 Task: Find connections with filter location Friesoythe with filter topic #stayhomewith filter profile language Potuguese with filter current company Pristyn Care with filter school Defense Institute of Advanced Technology (DIAT), DU, DRDO with filter industry Consumer Goods Rental with filter service category User Experience Design with filter keywords title Information Security Analyst
Action: Mouse moved to (558, 73)
Screenshot: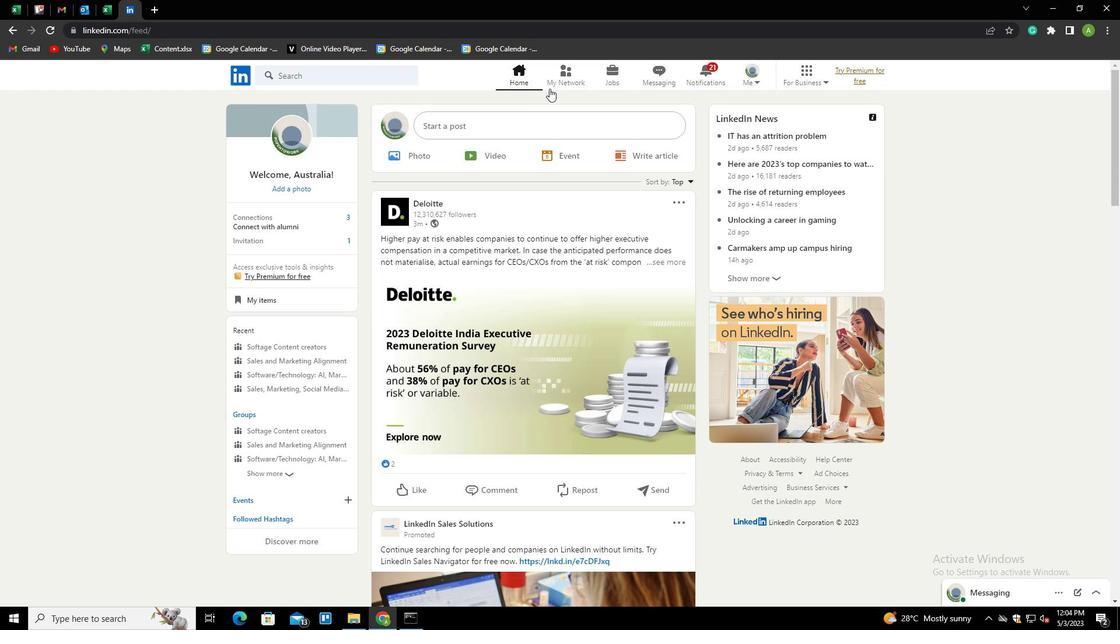 
Action: Mouse pressed left at (558, 73)
Screenshot: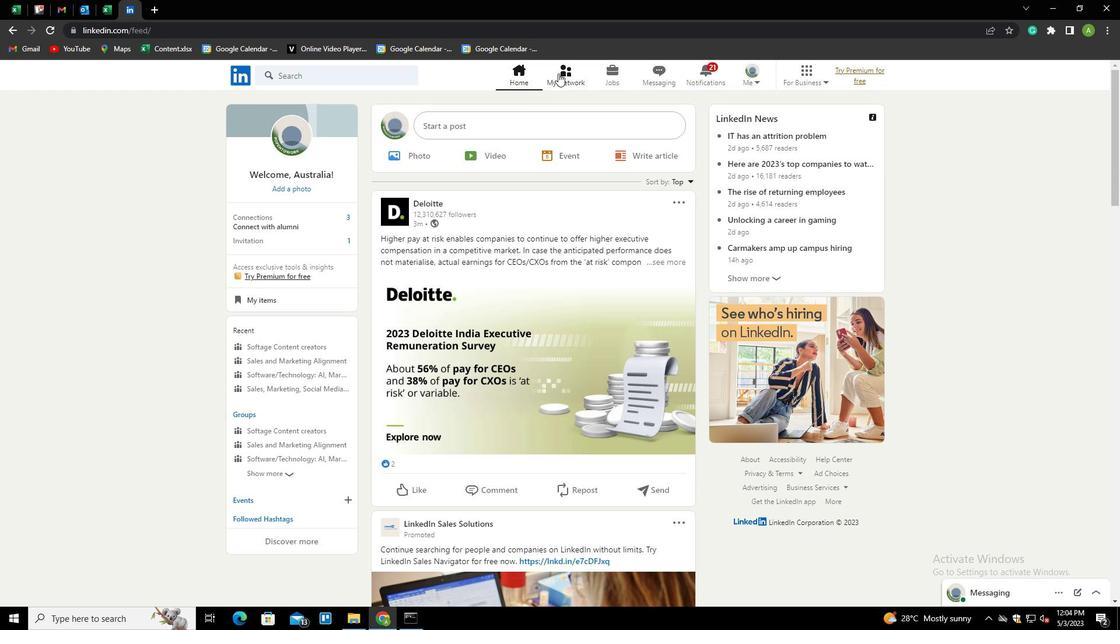 
Action: Mouse moved to (313, 137)
Screenshot: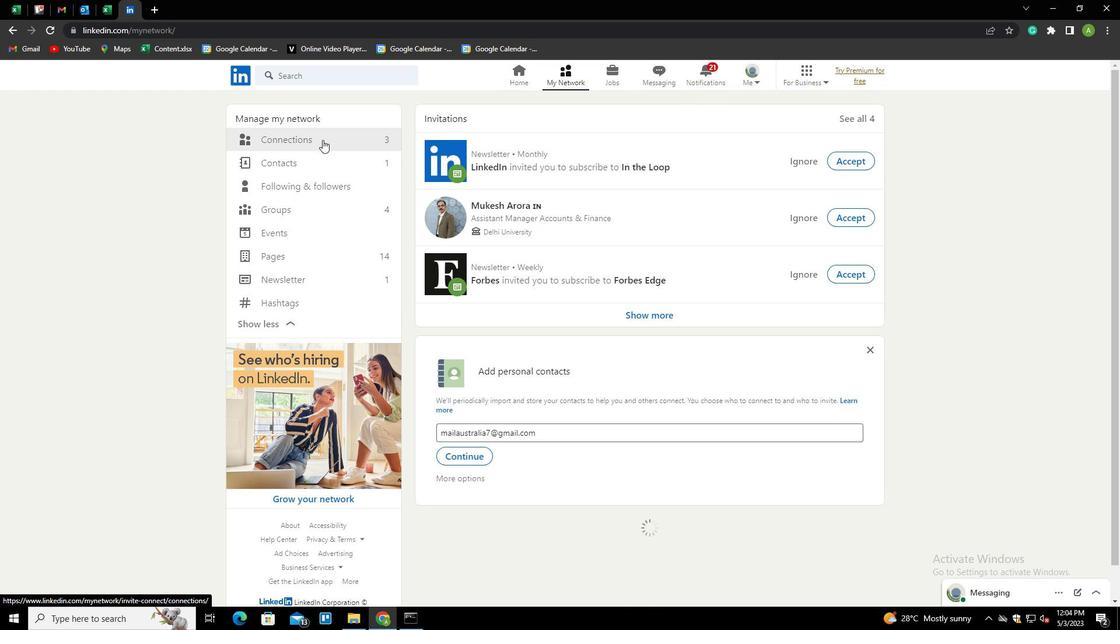 
Action: Mouse pressed left at (313, 137)
Screenshot: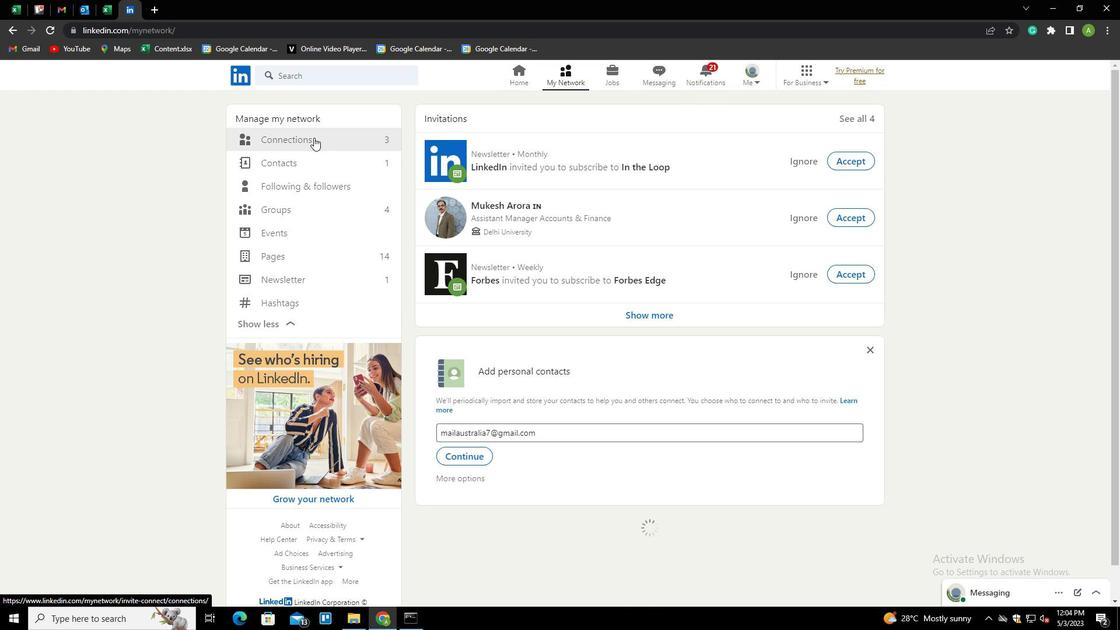 
Action: Mouse moved to (644, 136)
Screenshot: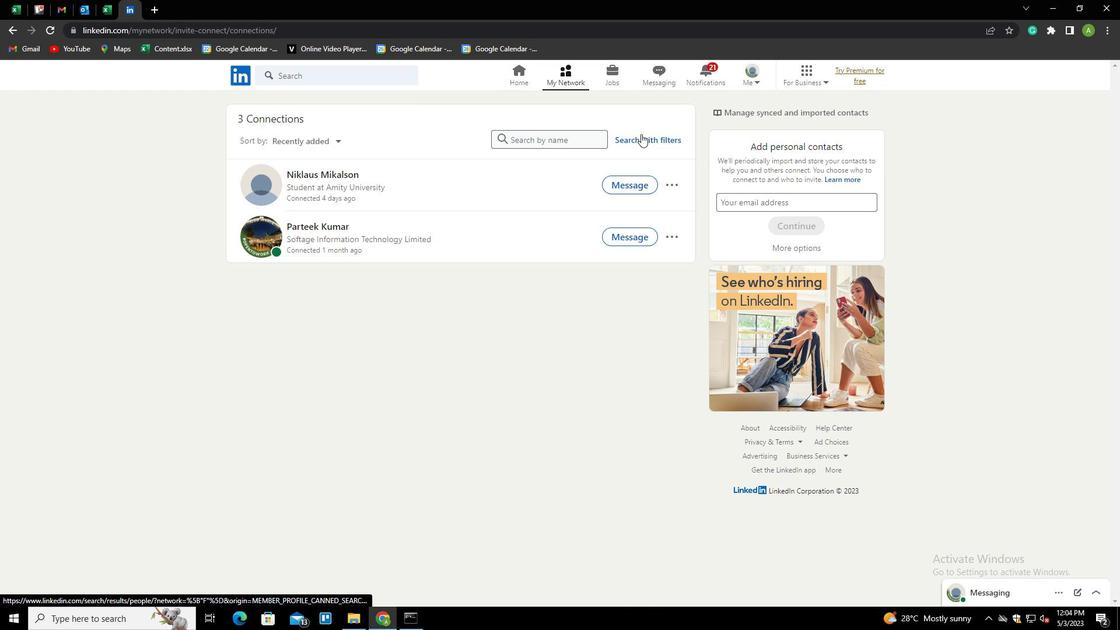 
Action: Mouse pressed left at (644, 136)
Screenshot: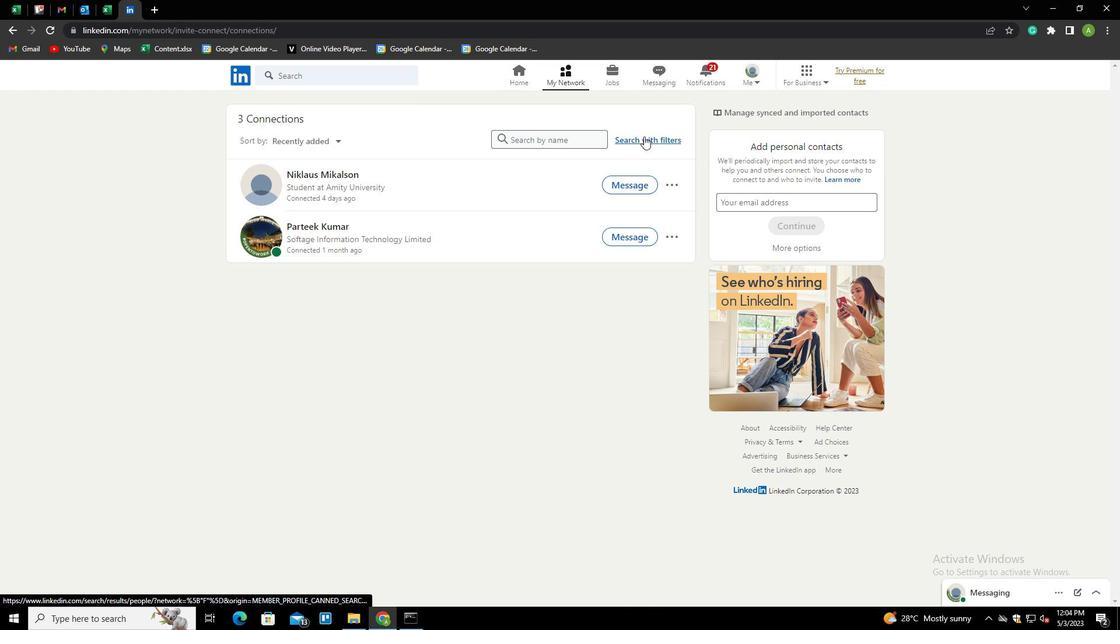 
Action: Mouse moved to (600, 109)
Screenshot: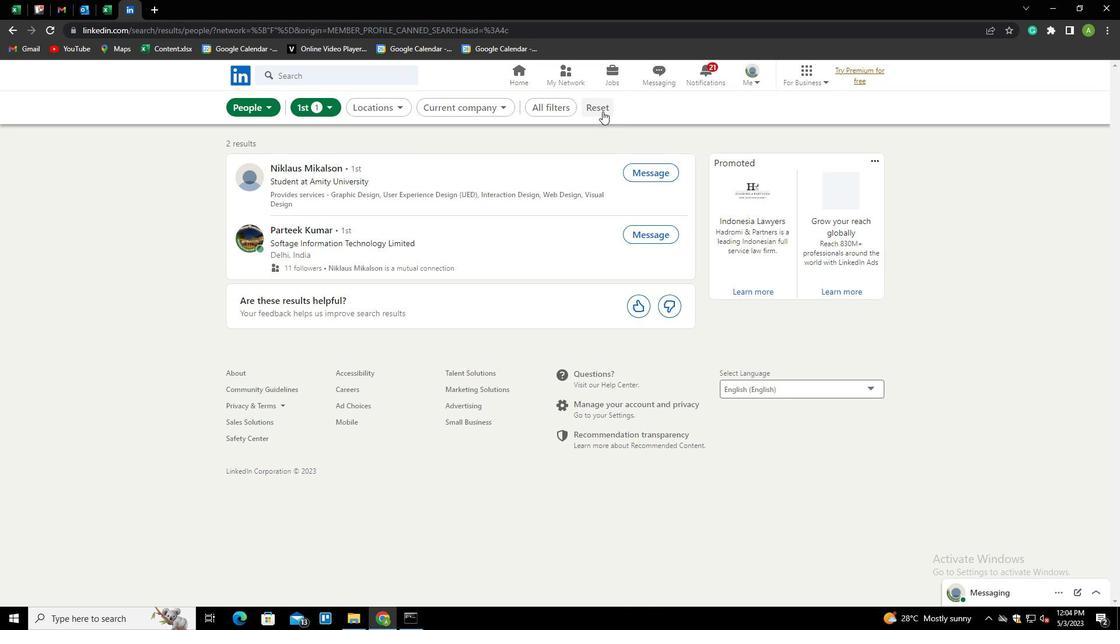 
Action: Mouse pressed left at (600, 109)
Screenshot: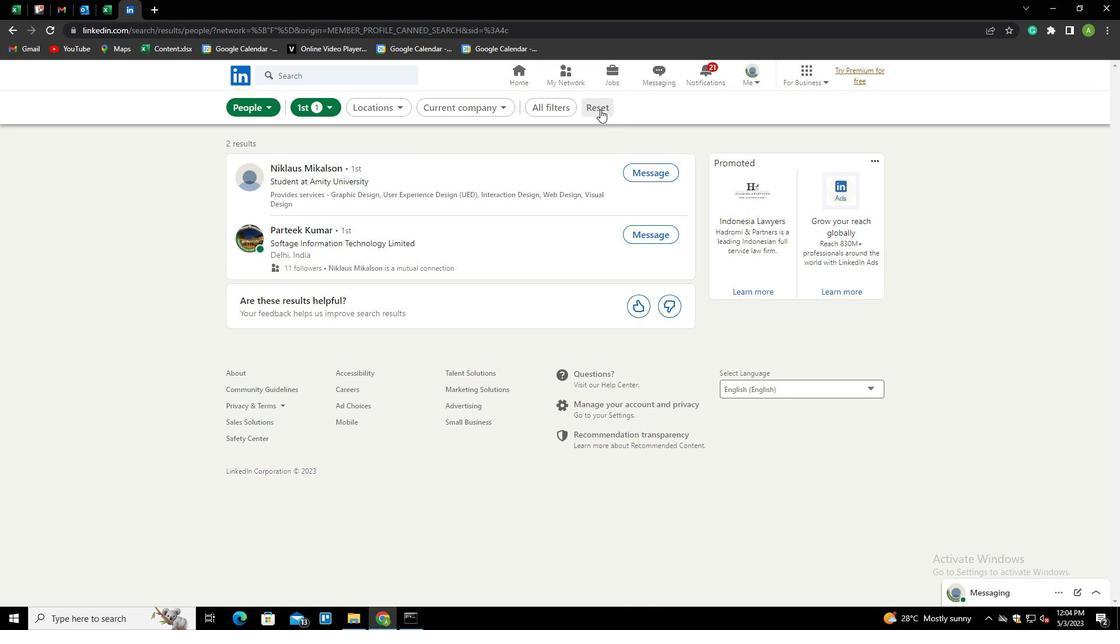 
Action: Mouse moved to (588, 106)
Screenshot: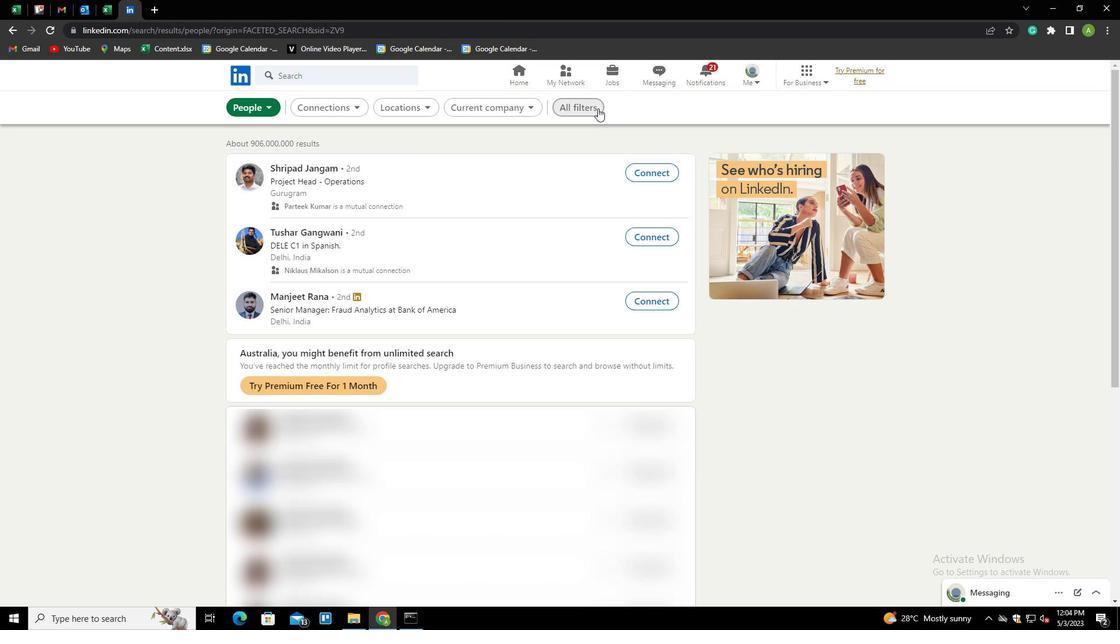 
Action: Mouse pressed left at (588, 106)
Screenshot: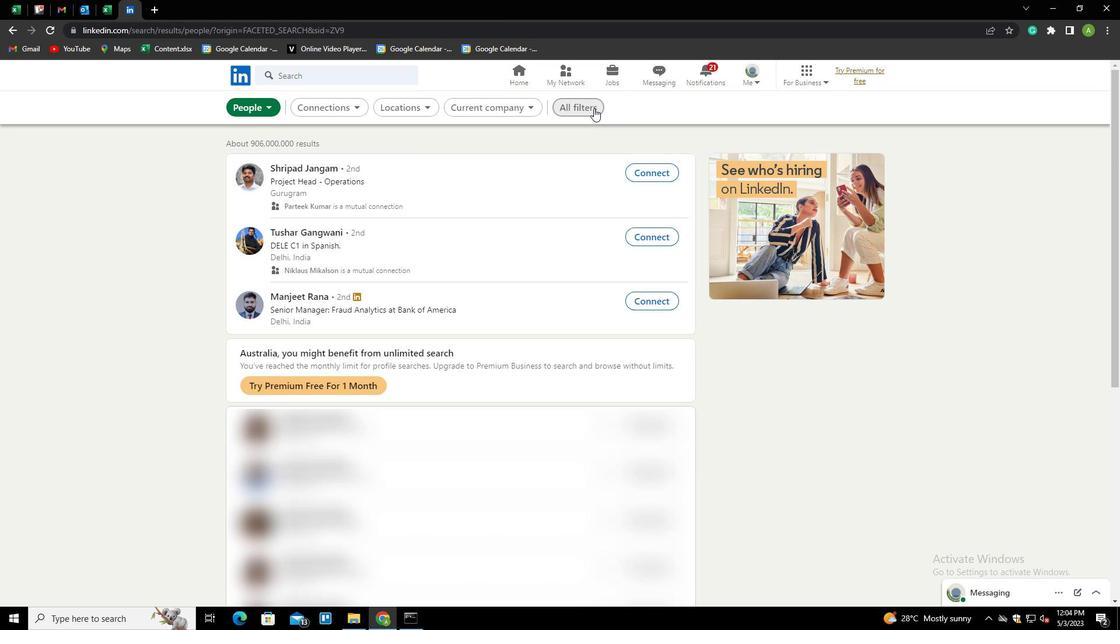 
Action: Mouse moved to (943, 369)
Screenshot: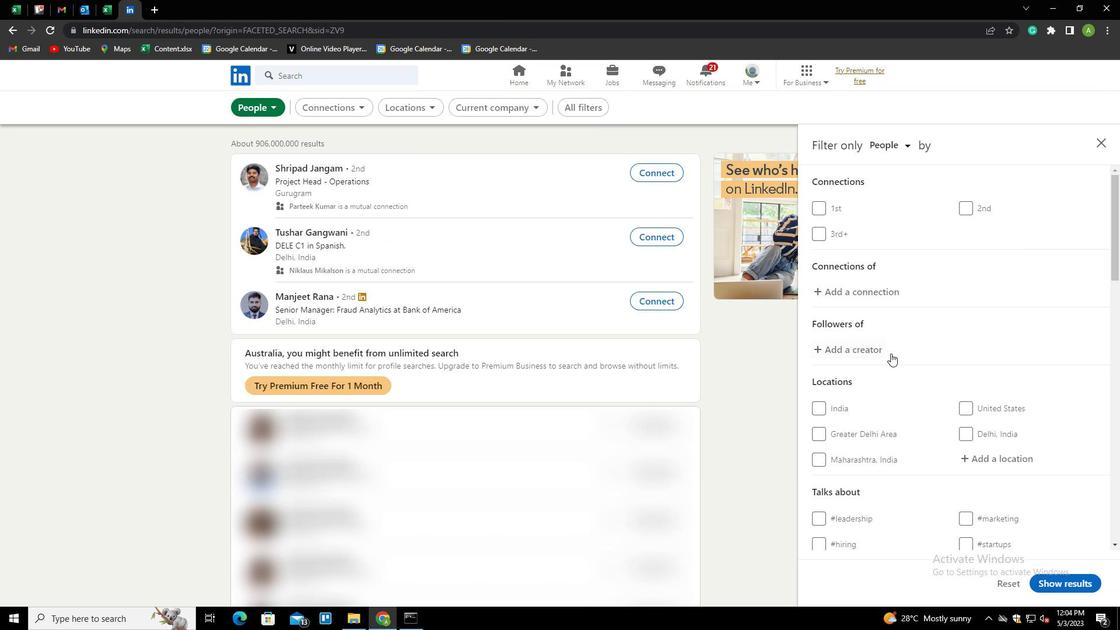 
Action: Mouse scrolled (943, 368) with delta (0, 0)
Screenshot: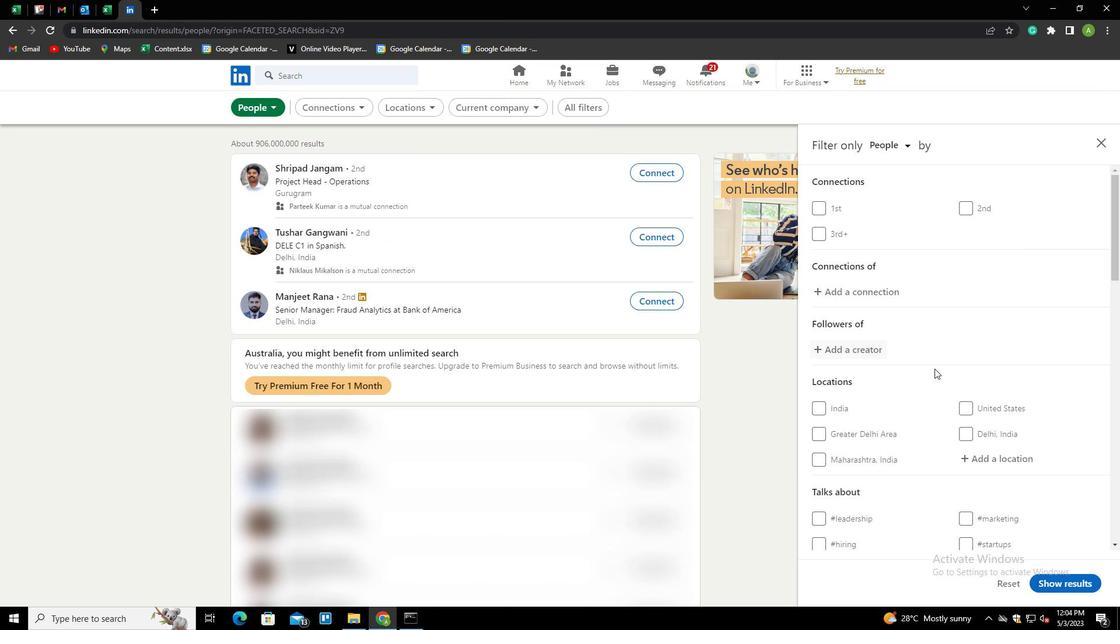 
Action: Mouse scrolled (943, 368) with delta (0, 0)
Screenshot: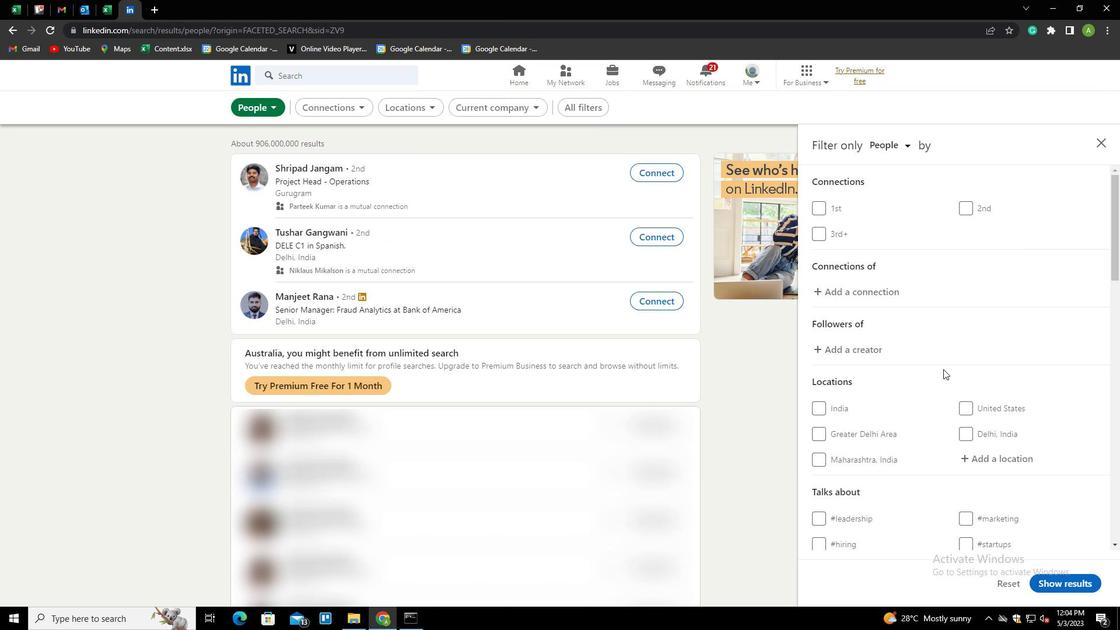 
Action: Mouse moved to (983, 344)
Screenshot: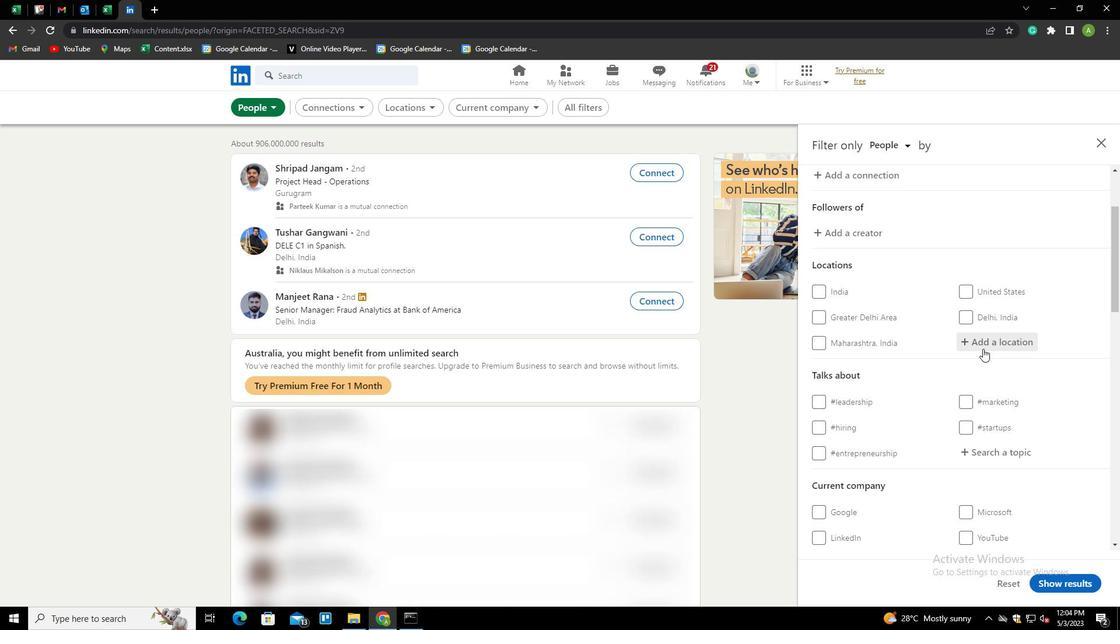 
Action: Mouse pressed left at (983, 344)
Screenshot: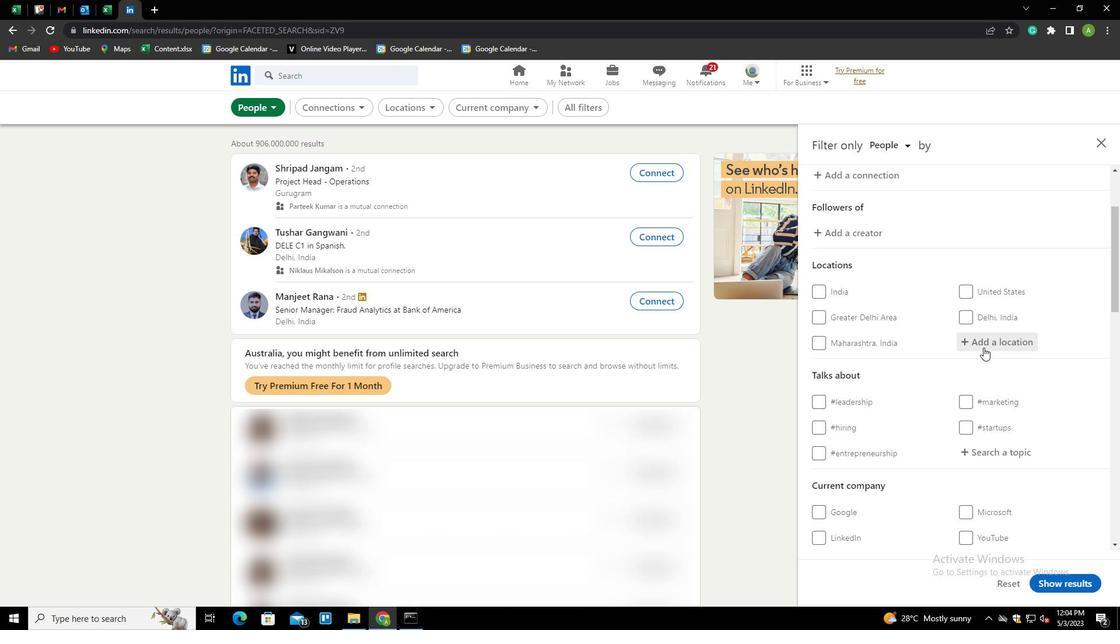 
Action: Key pressed <Key.shift><Key.shift><Key.shift><Key.shift><Key.shift><Key.shift><Key.shift><Key.shift><Key.shift><Key.shift><Key.shift><Key.shift><Key.shift><Key.shift><Key.shift><Key.shift><Key.shift><Key.shift><Key.shift>FE<Key.backspace>RIESO<Key.down><Key.enter>
Screenshot: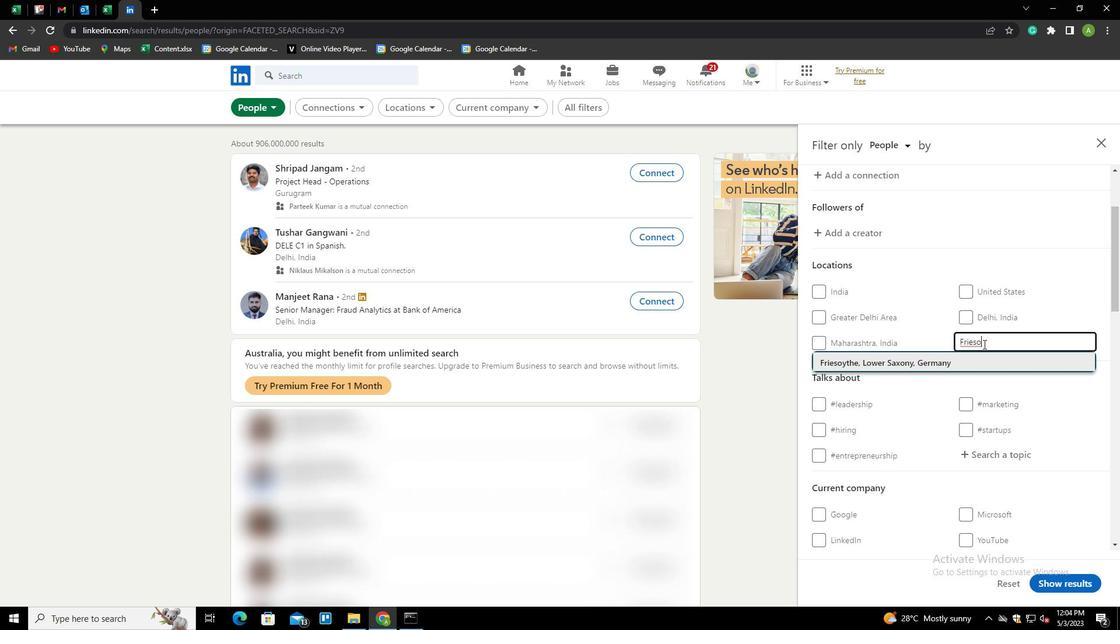 
Action: Mouse scrolled (983, 343) with delta (0, 0)
Screenshot: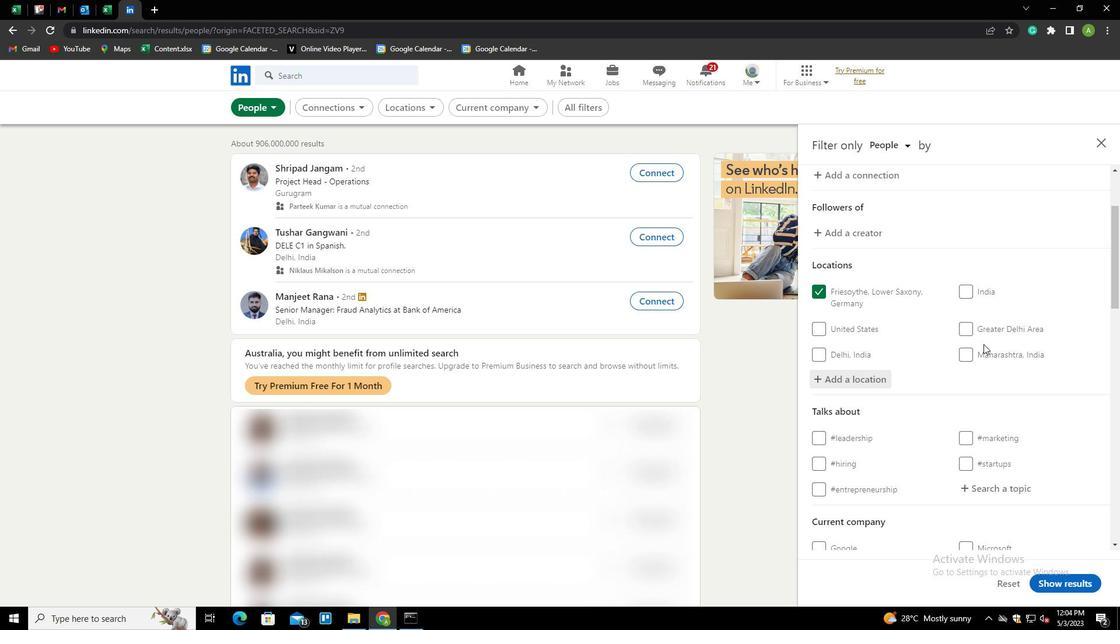 
Action: Mouse scrolled (983, 343) with delta (0, 0)
Screenshot: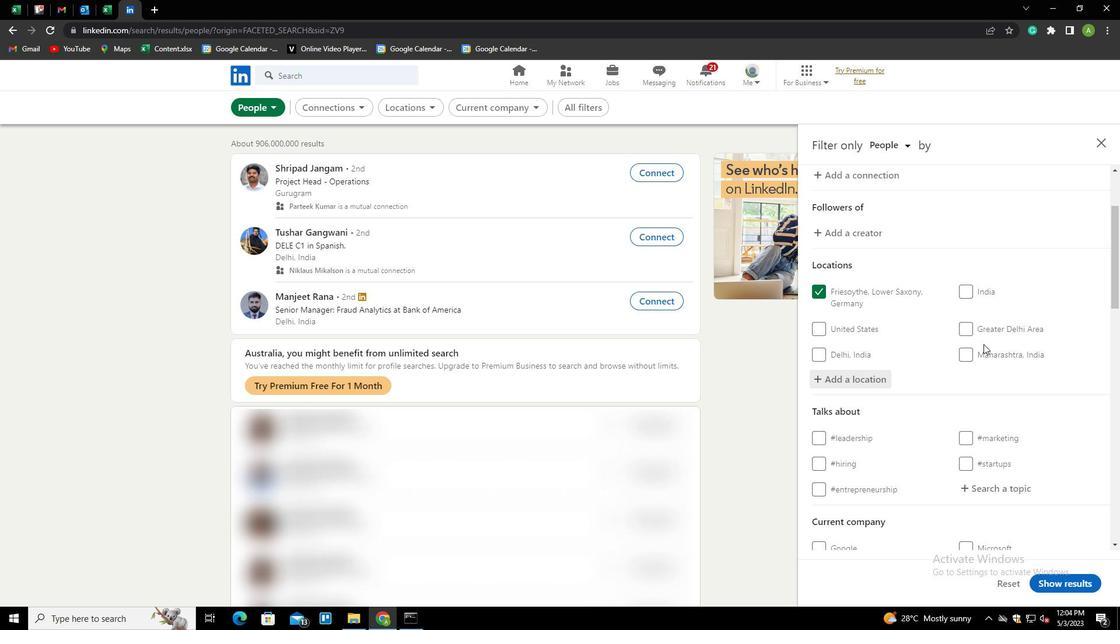 
Action: Mouse scrolled (983, 343) with delta (0, 0)
Screenshot: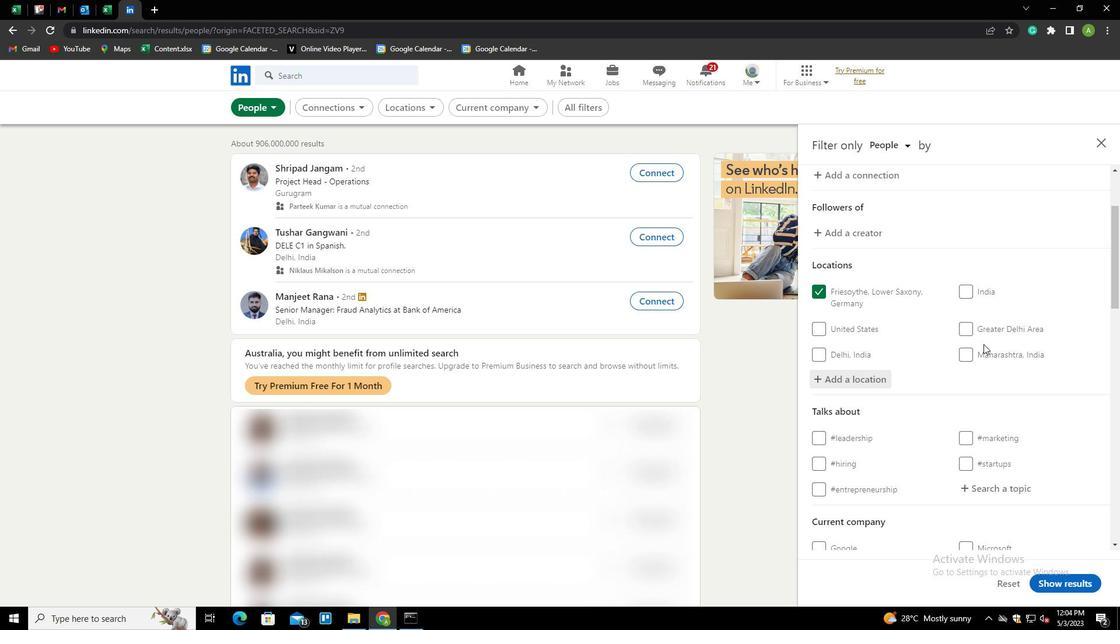 
Action: Mouse scrolled (983, 343) with delta (0, 0)
Screenshot: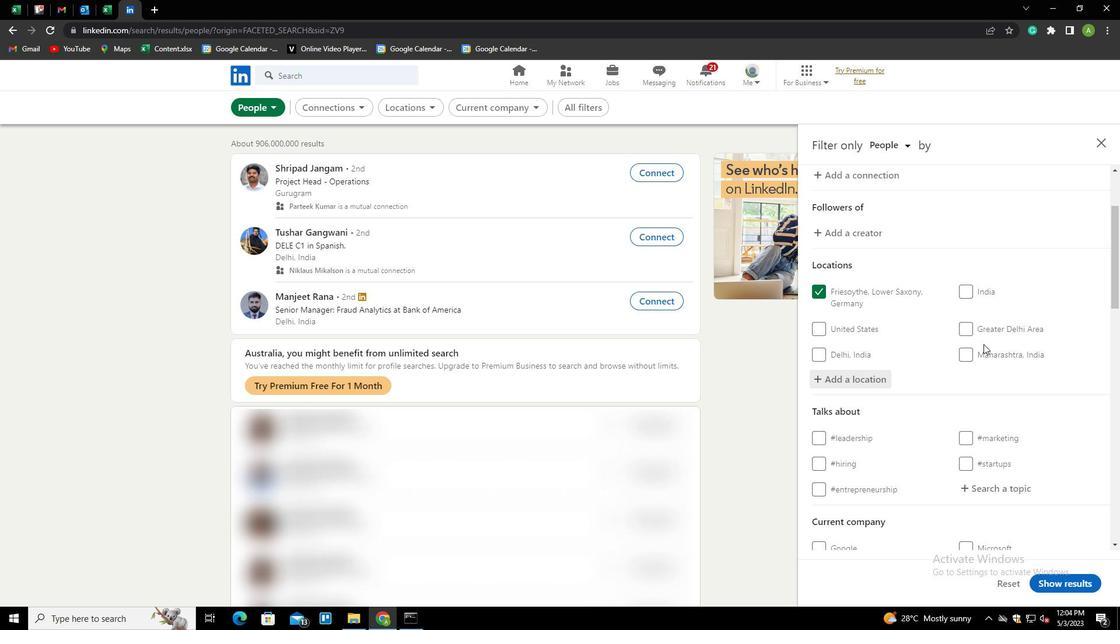 
Action: Mouse moved to (976, 252)
Screenshot: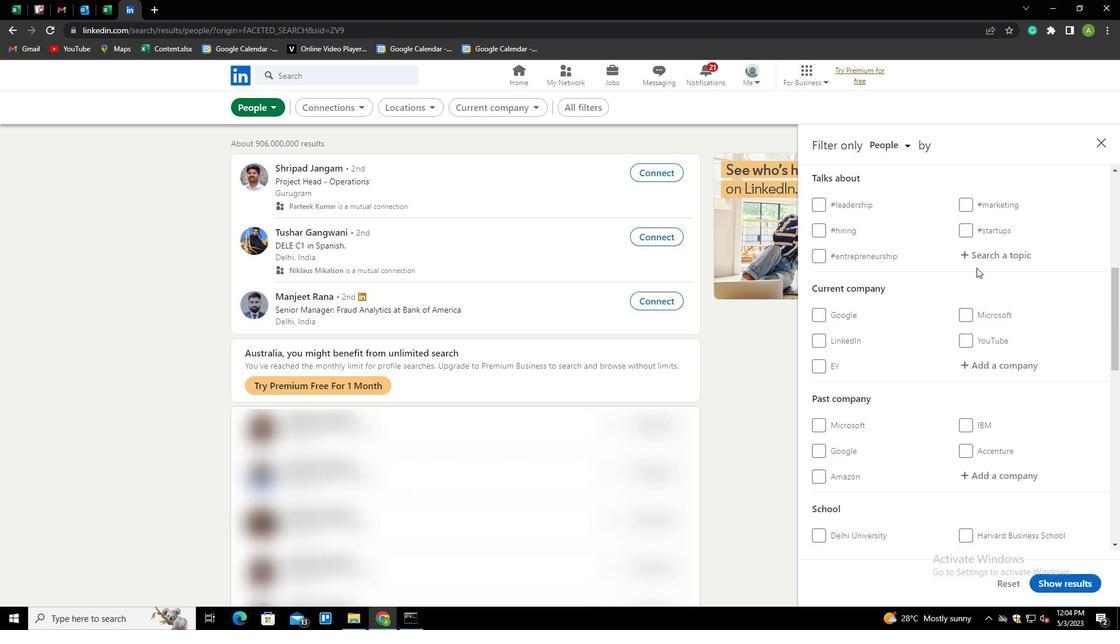 
Action: Mouse pressed left at (976, 252)
Screenshot: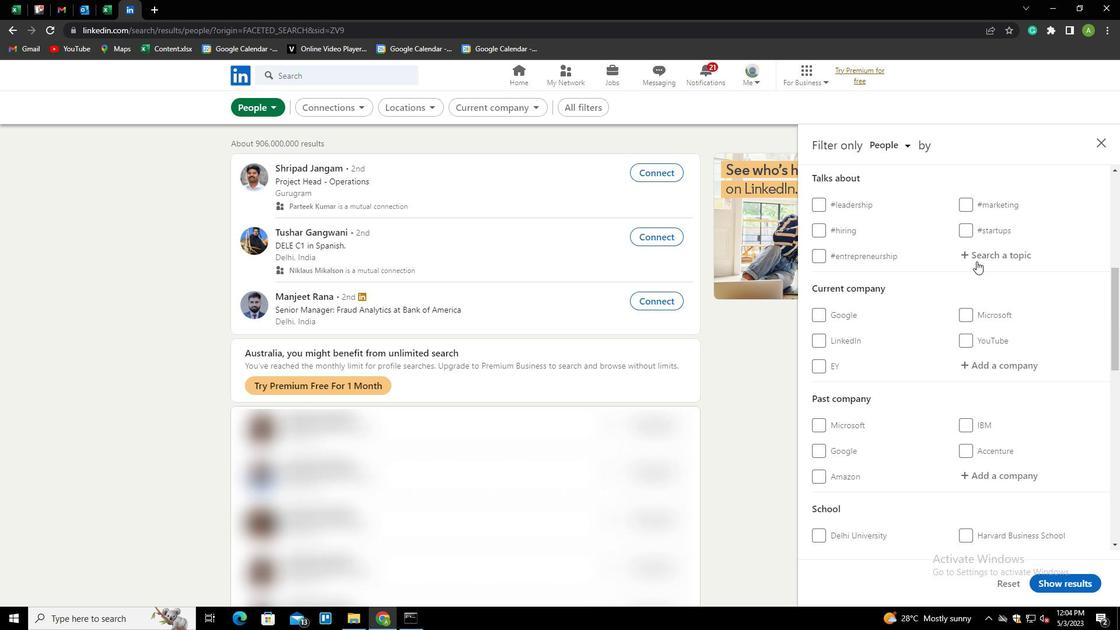 
Action: Key pressed SYA<Key.backspace><Key.backspace>TAYHOME<Key.down><Key.enter>
Screenshot: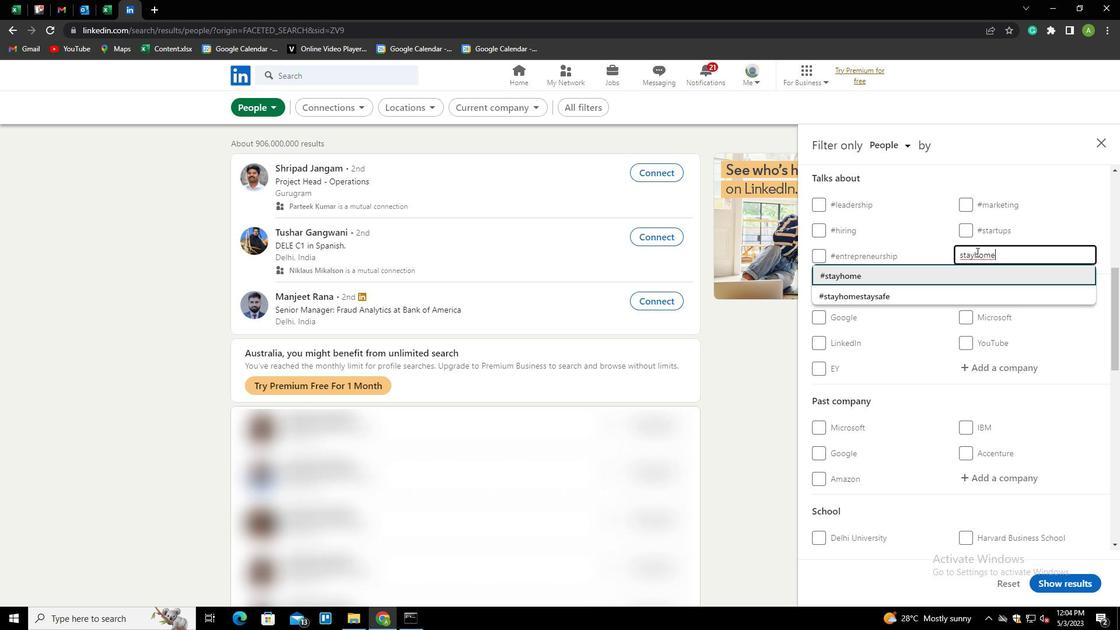 
Action: Mouse scrolled (976, 251) with delta (0, 0)
Screenshot: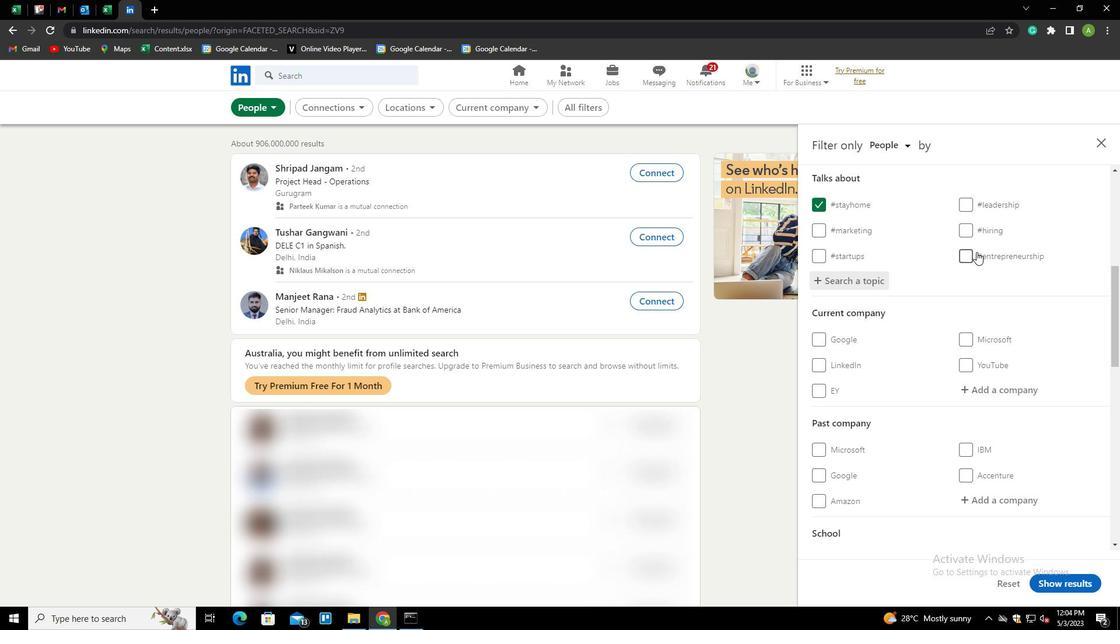 
Action: Mouse scrolled (976, 251) with delta (0, 0)
Screenshot: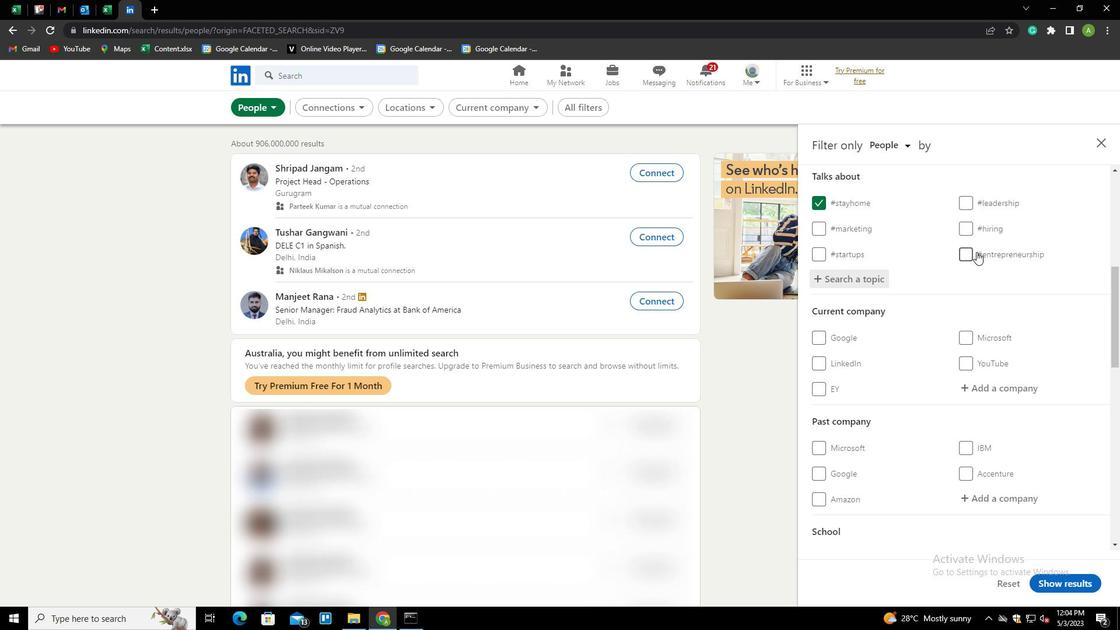 
Action: Mouse scrolled (976, 251) with delta (0, 0)
Screenshot: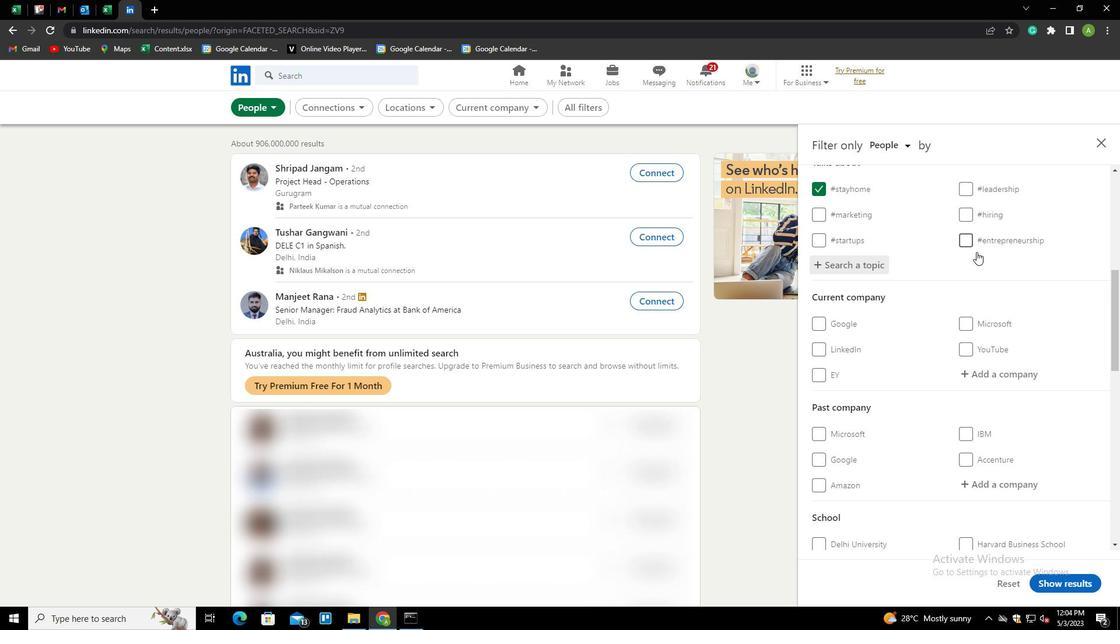 
Action: Mouse scrolled (976, 252) with delta (0, 0)
Screenshot: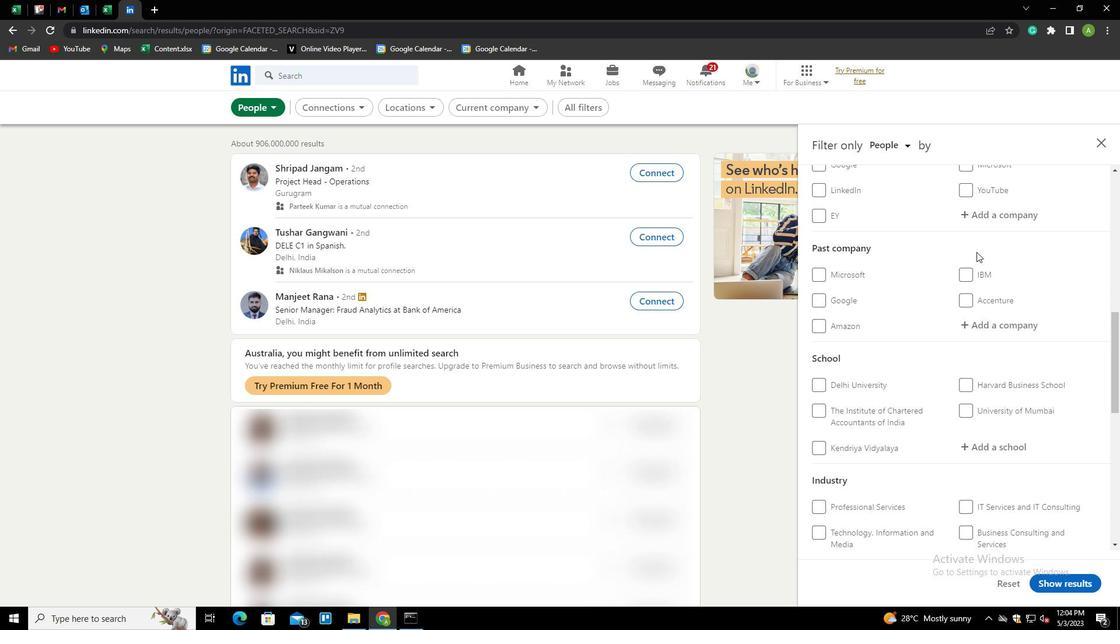 
Action: Mouse scrolled (976, 251) with delta (0, 0)
Screenshot: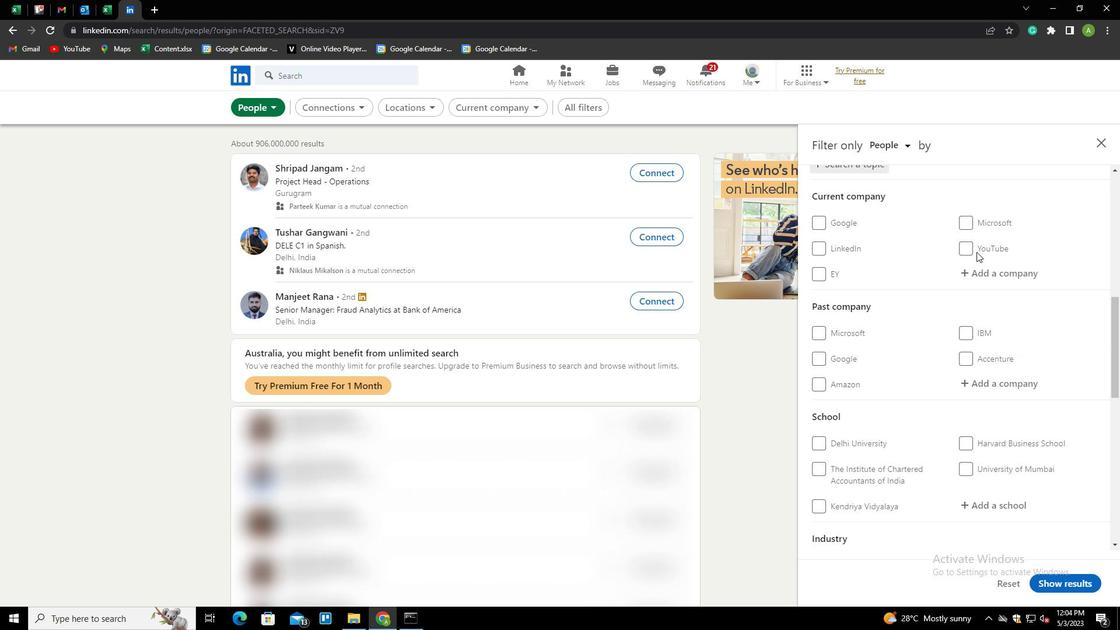 
Action: Mouse scrolled (976, 251) with delta (0, 0)
Screenshot: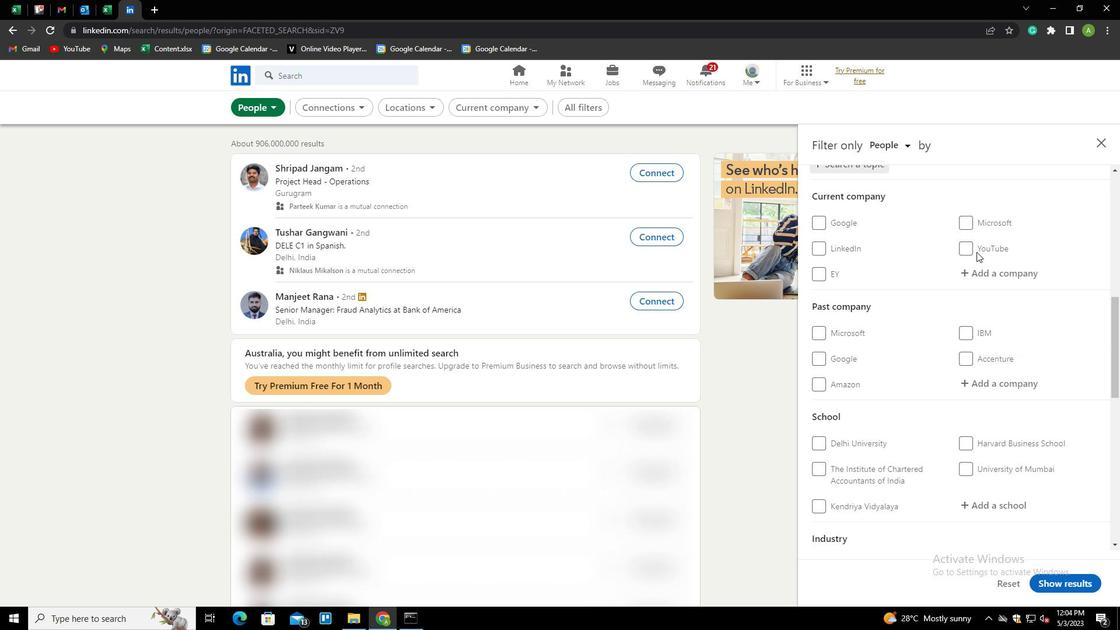 
Action: Mouse scrolled (976, 251) with delta (0, 0)
Screenshot: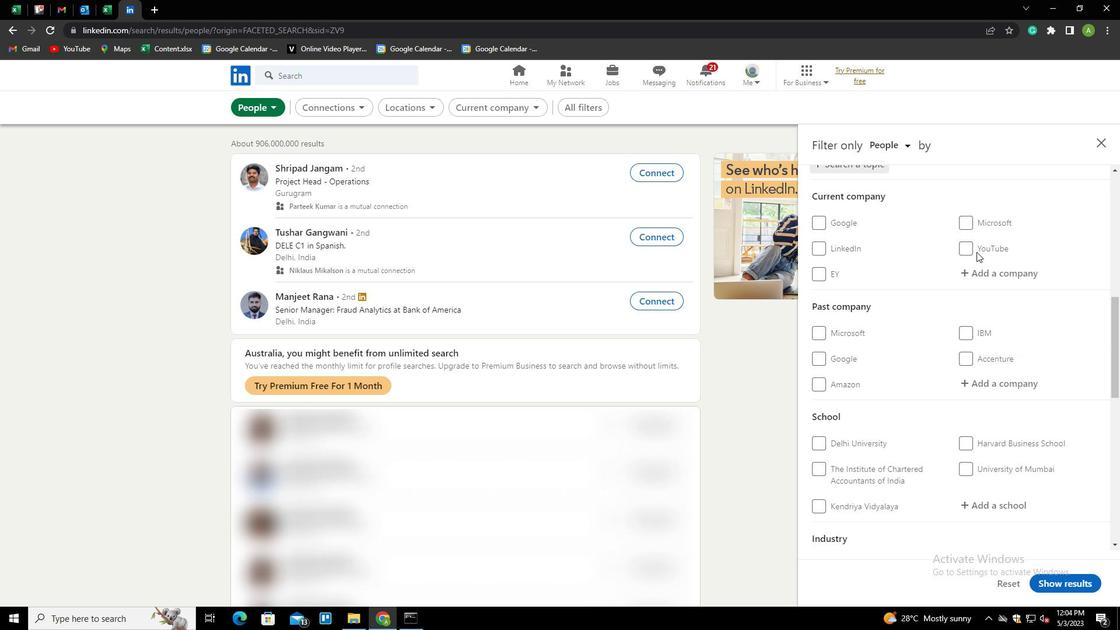 
Action: Mouse scrolled (976, 251) with delta (0, 0)
Screenshot: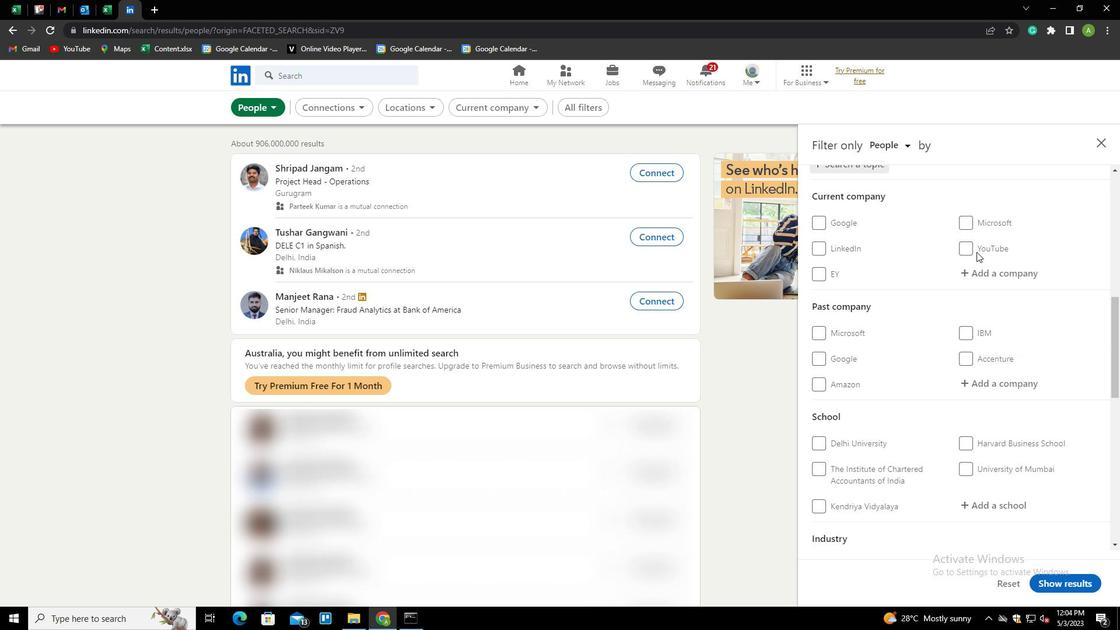 
Action: Mouse scrolled (976, 251) with delta (0, 0)
Screenshot: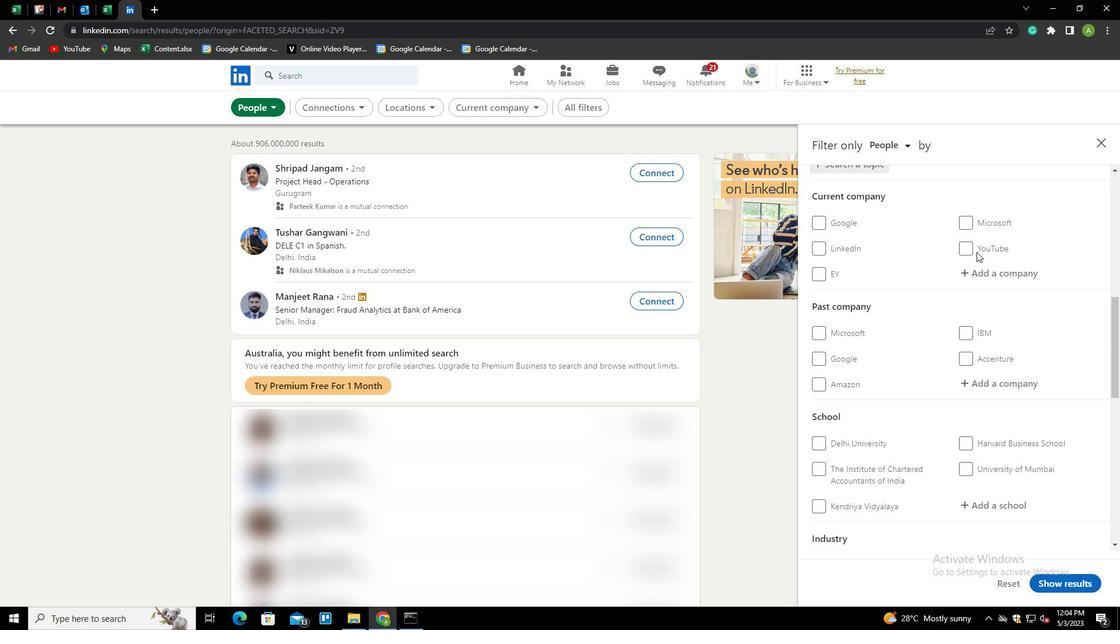 
Action: Mouse scrolled (976, 251) with delta (0, 0)
Screenshot: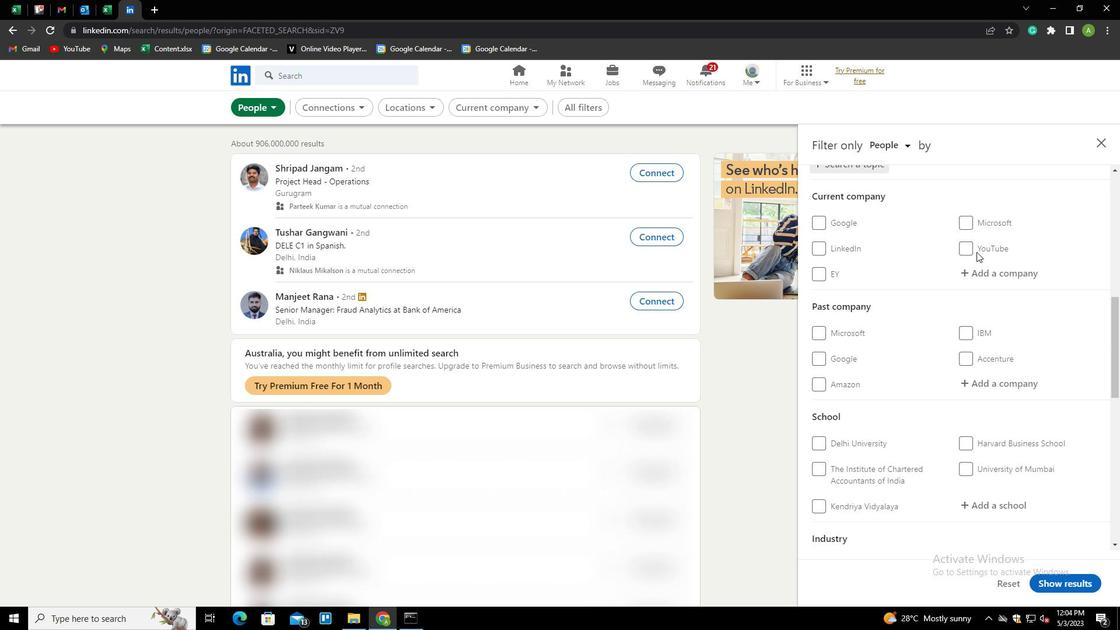 
Action: Mouse scrolled (976, 251) with delta (0, 0)
Screenshot: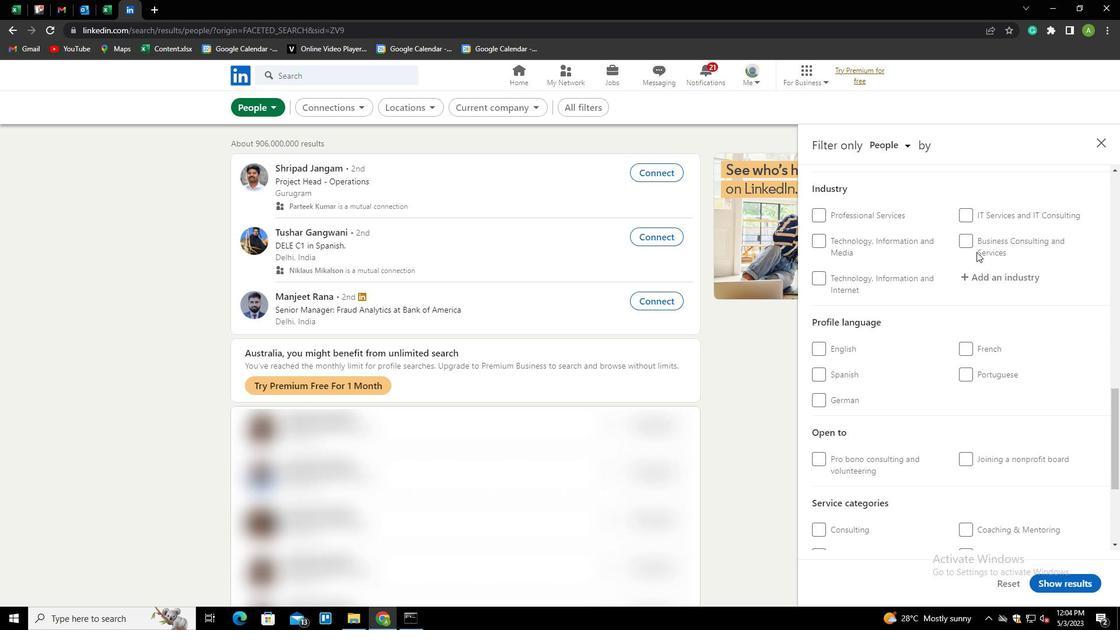 
Action: Mouse scrolled (976, 251) with delta (0, 0)
Screenshot: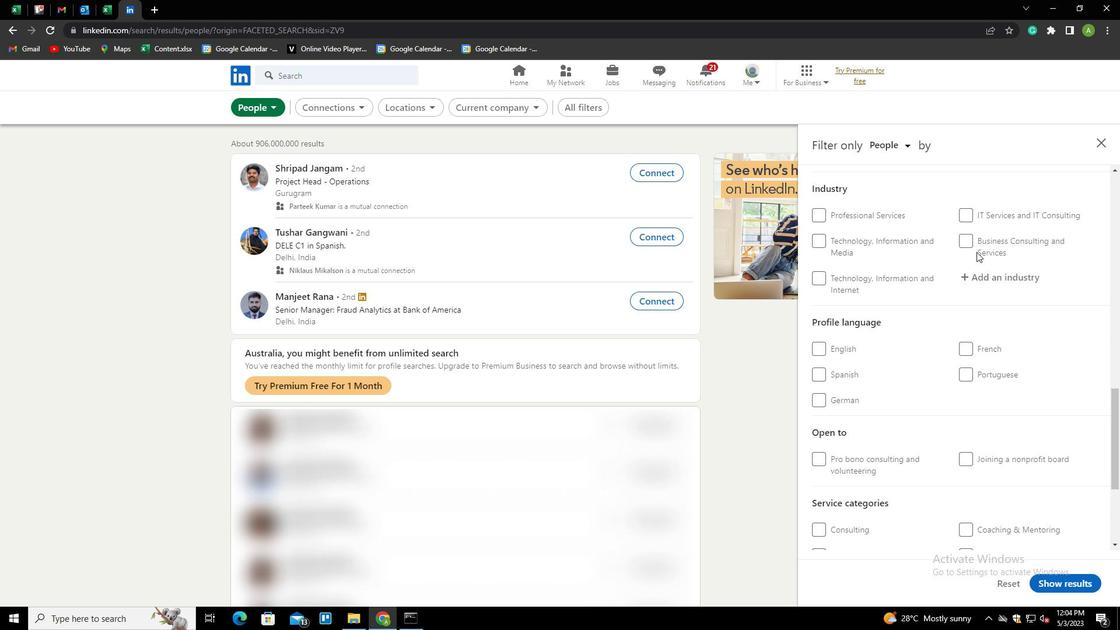 
Action: Mouse scrolled (976, 251) with delta (0, 0)
Screenshot: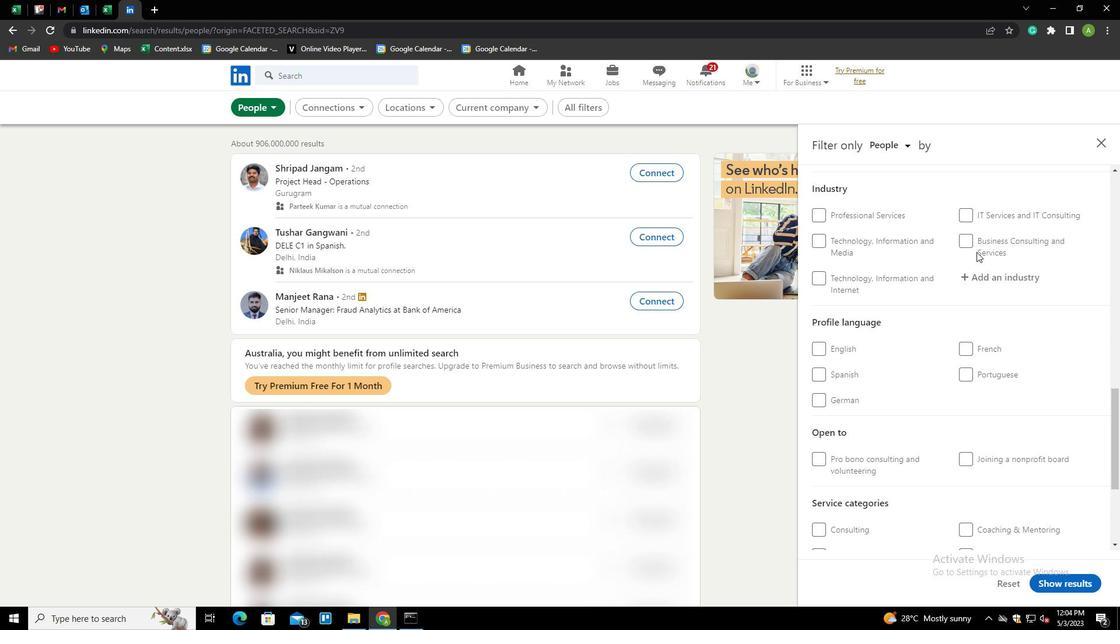 
Action: Mouse scrolled (976, 251) with delta (0, 0)
Screenshot: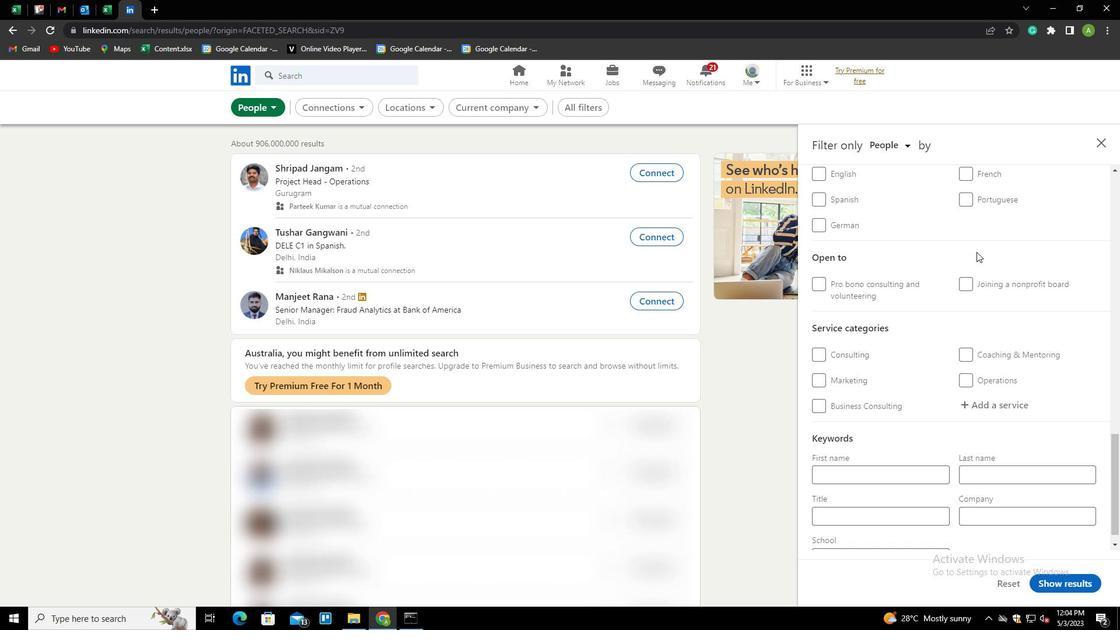 
Action: Mouse scrolled (976, 251) with delta (0, 0)
Screenshot: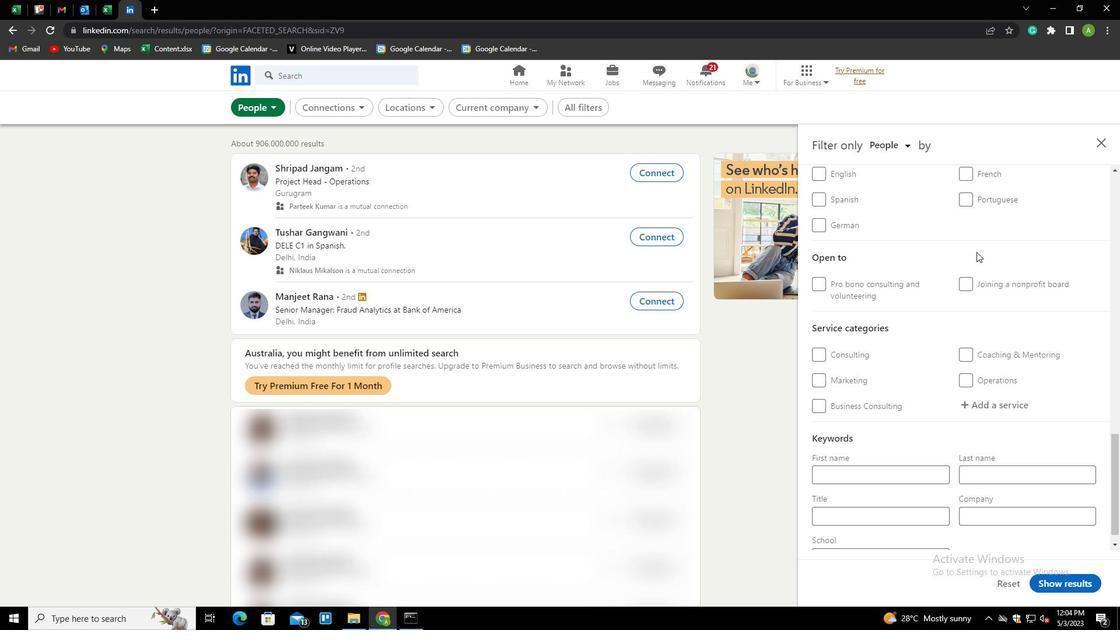 
Action: Mouse scrolled (976, 251) with delta (0, 0)
Screenshot: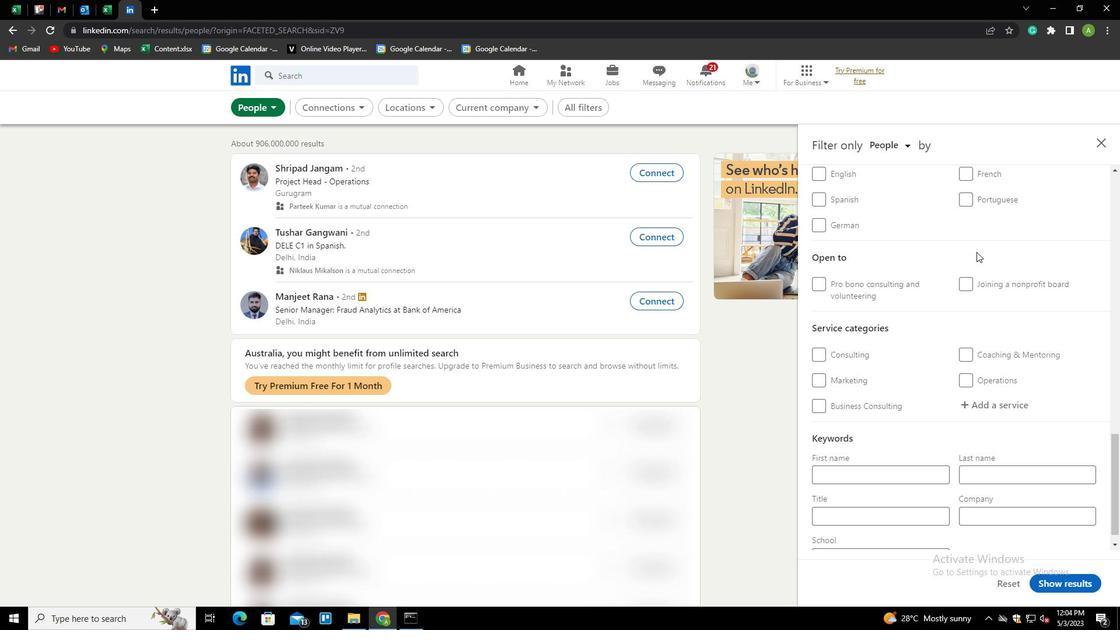 
Action: Mouse moved to (939, 303)
Screenshot: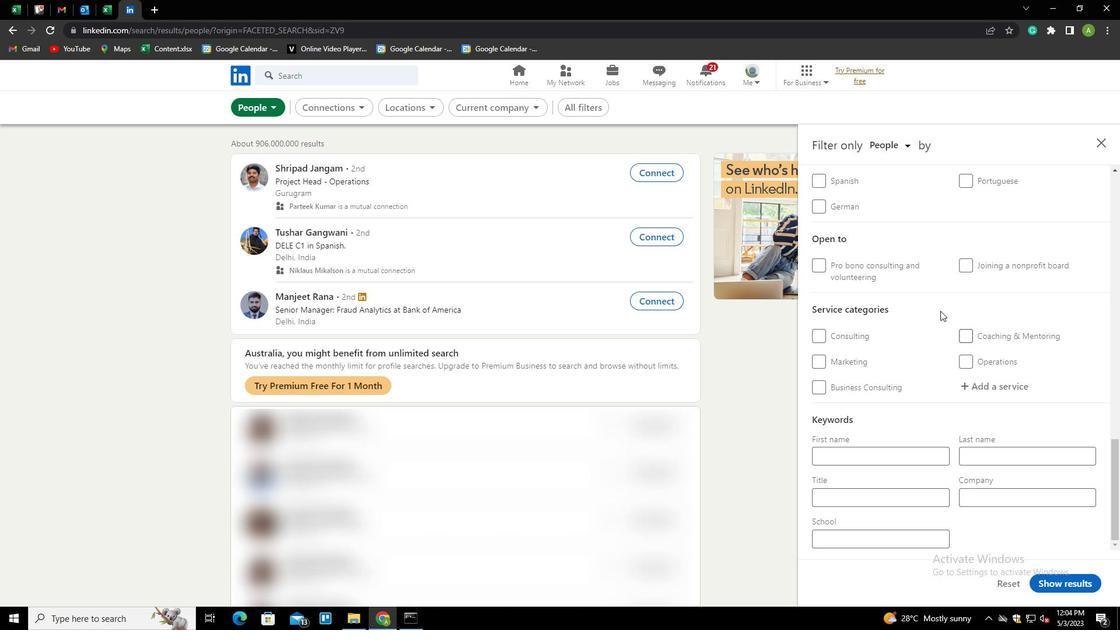 
Action: Mouse scrolled (939, 303) with delta (0, 0)
Screenshot: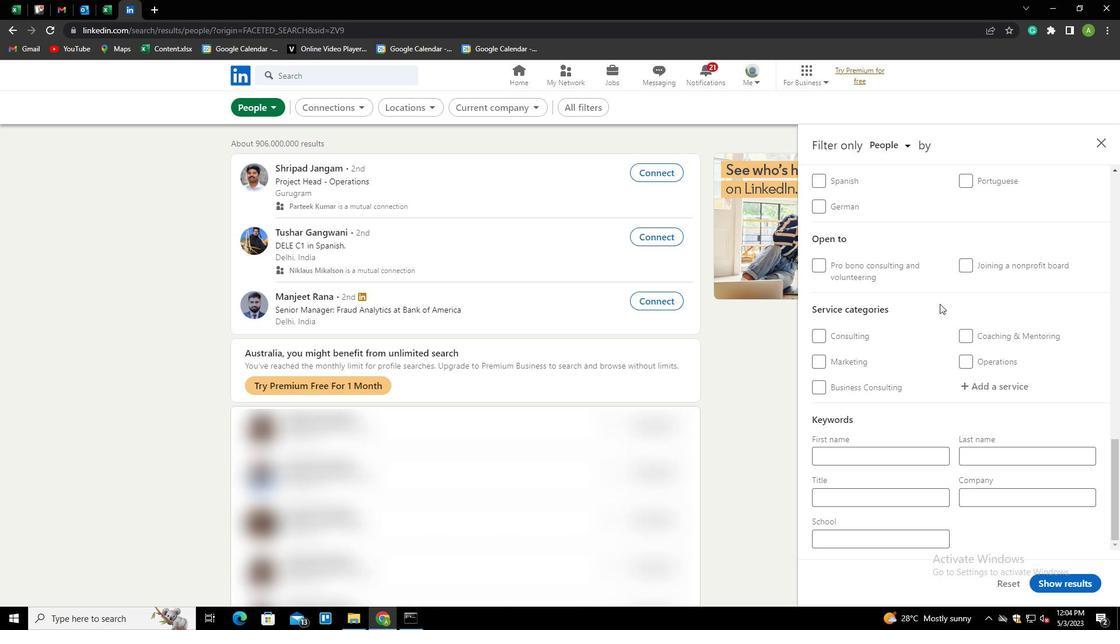 
Action: Mouse moved to (968, 236)
Screenshot: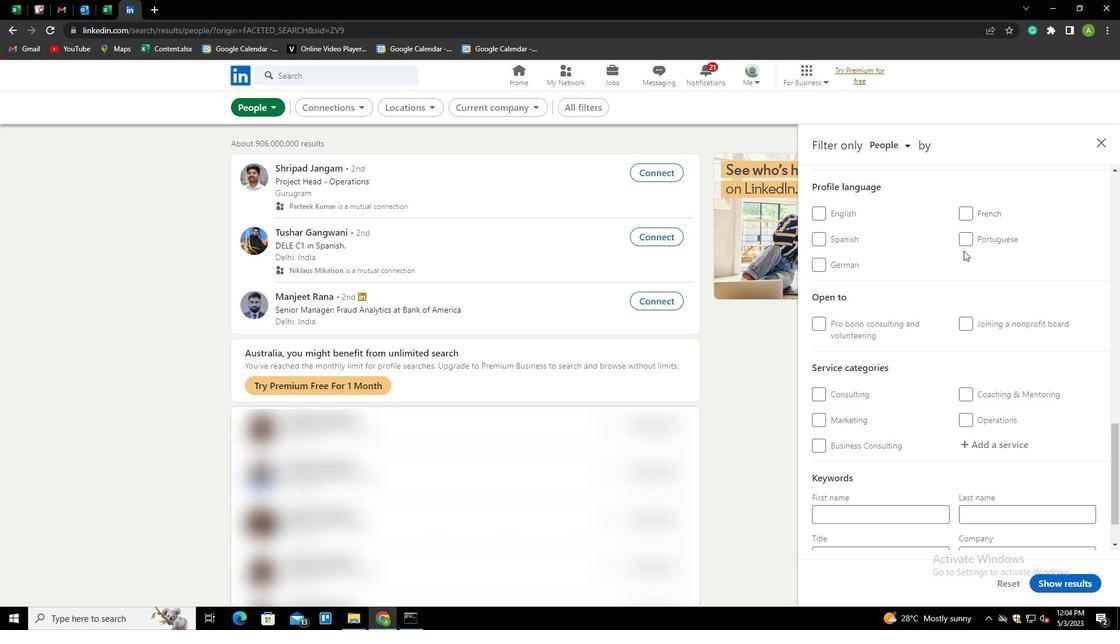 
Action: Mouse pressed left at (968, 236)
Screenshot: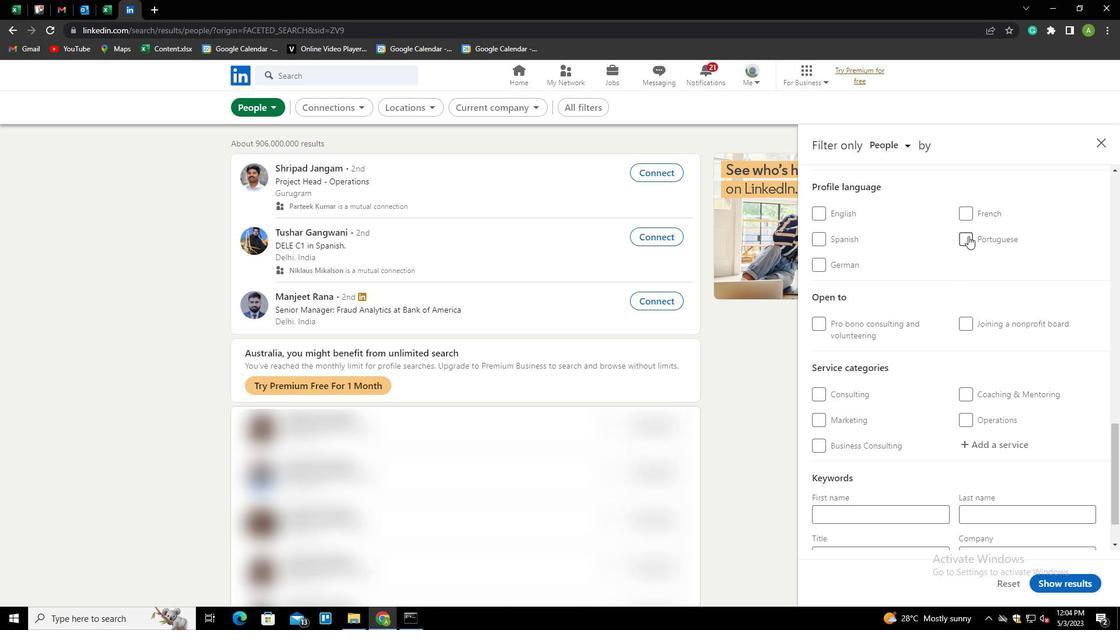 
Action: Mouse moved to (1014, 245)
Screenshot: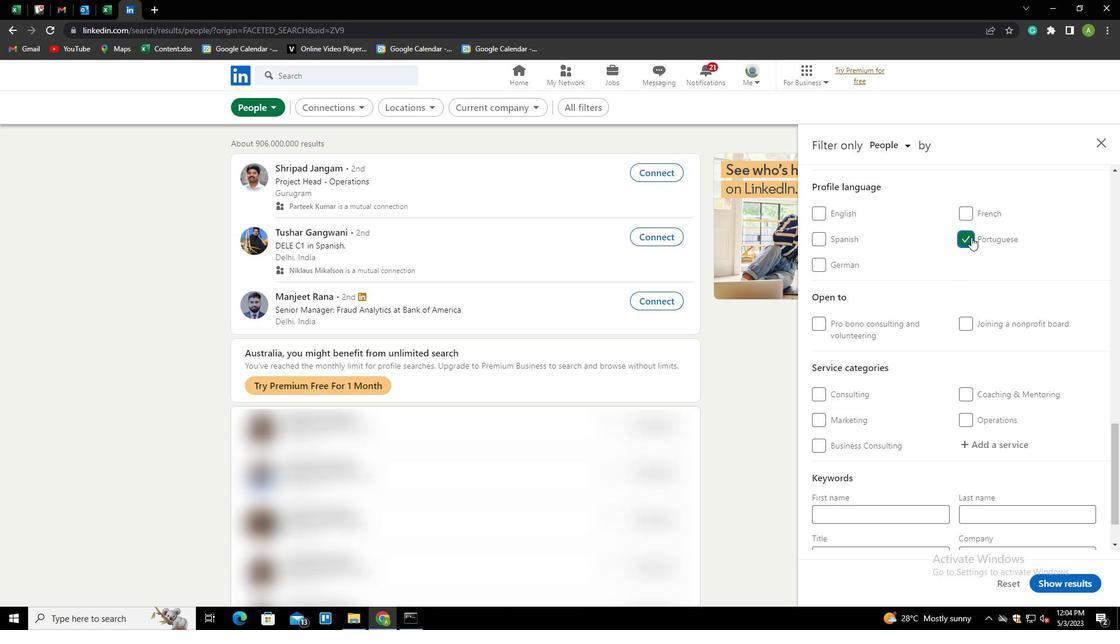 
Action: Mouse scrolled (1014, 245) with delta (0, 0)
Screenshot: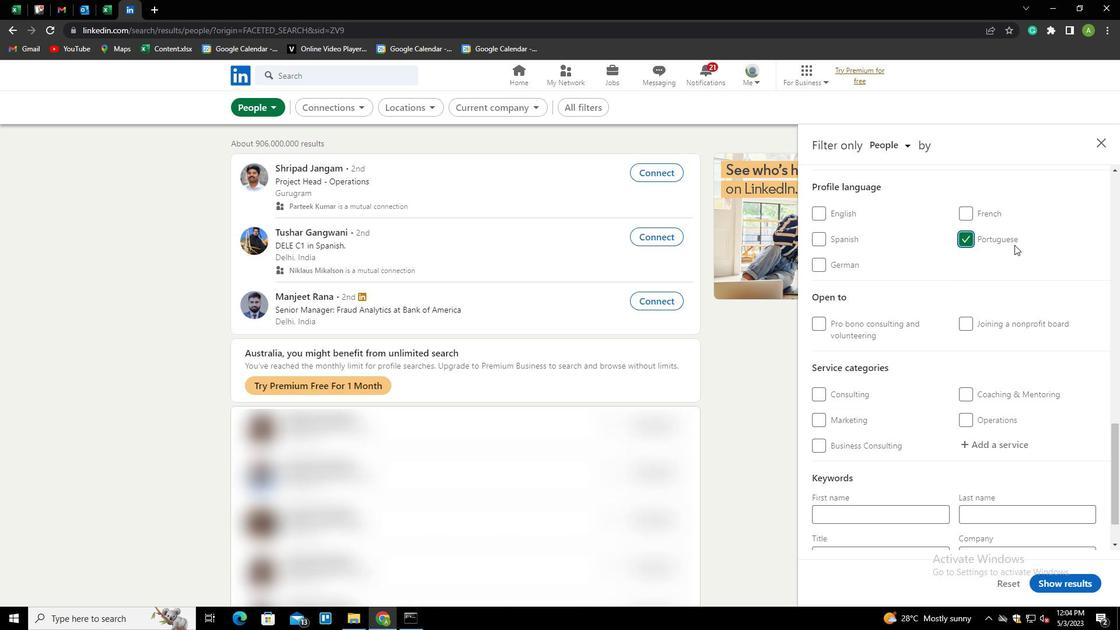 
Action: Mouse scrolled (1014, 245) with delta (0, 0)
Screenshot: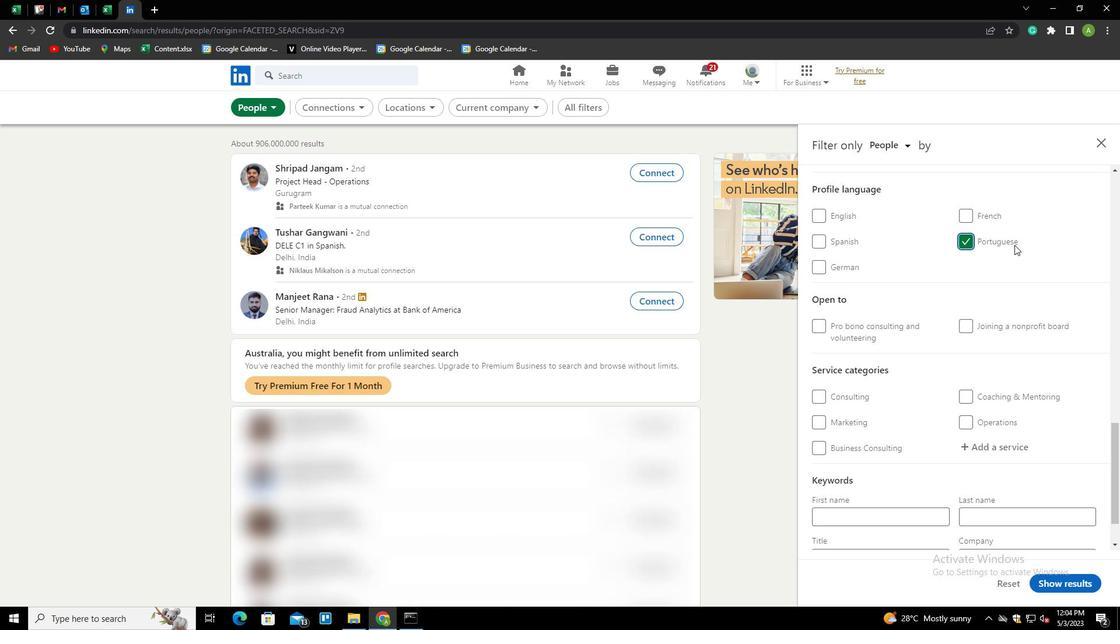 
Action: Mouse scrolled (1014, 245) with delta (0, 0)
Screenshot: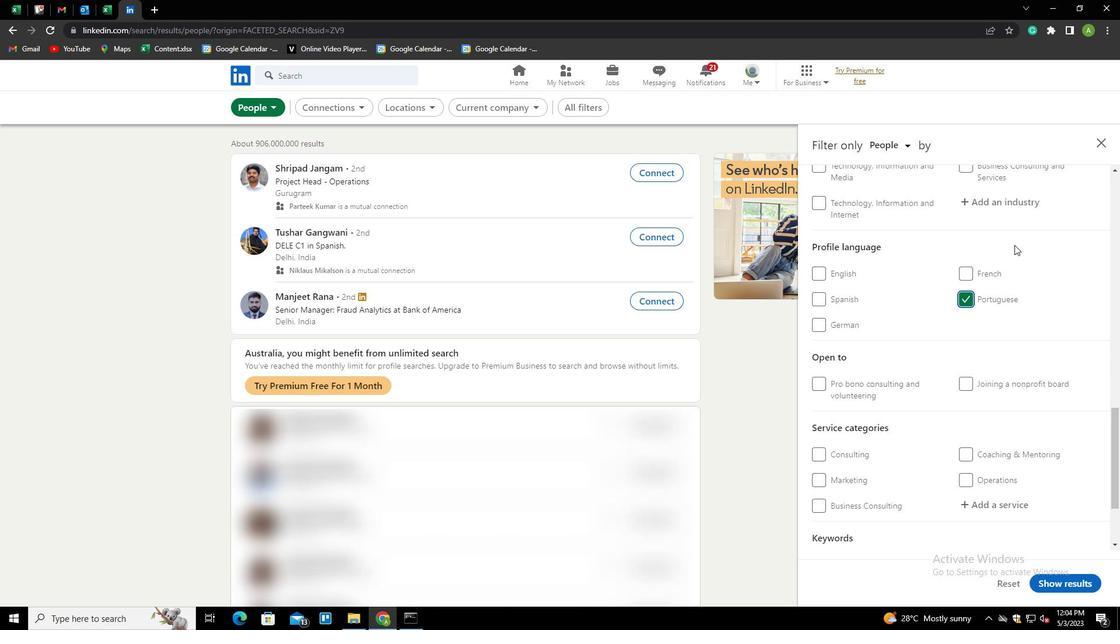 
Action: Mouse scrolled (1014, 245) with delta (0, 0)
Screenshot: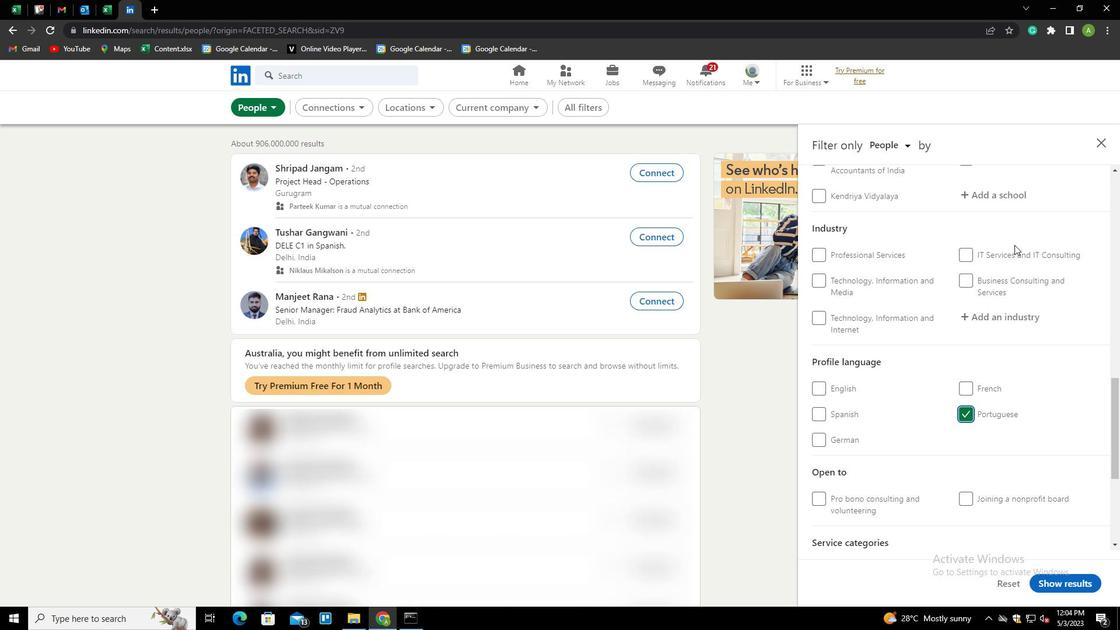 
Action: Mouse scrolled (1014, 245) with delta (0, 0)
Screenshot: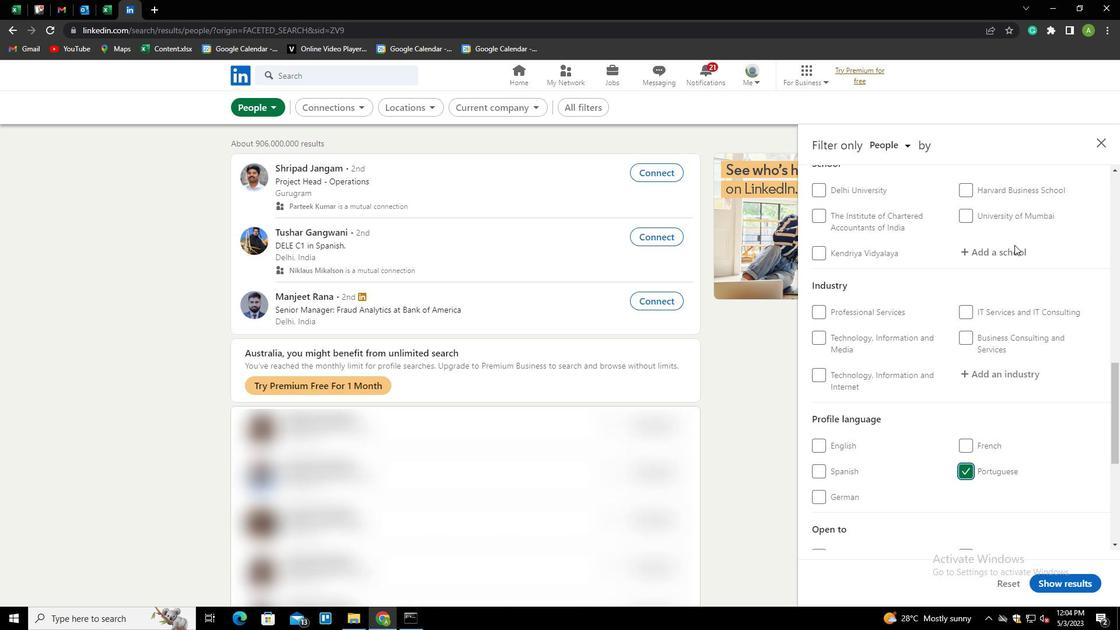 
Action: Mouse scrolled (1014, 245) with delta (0, 0)
Screenshot: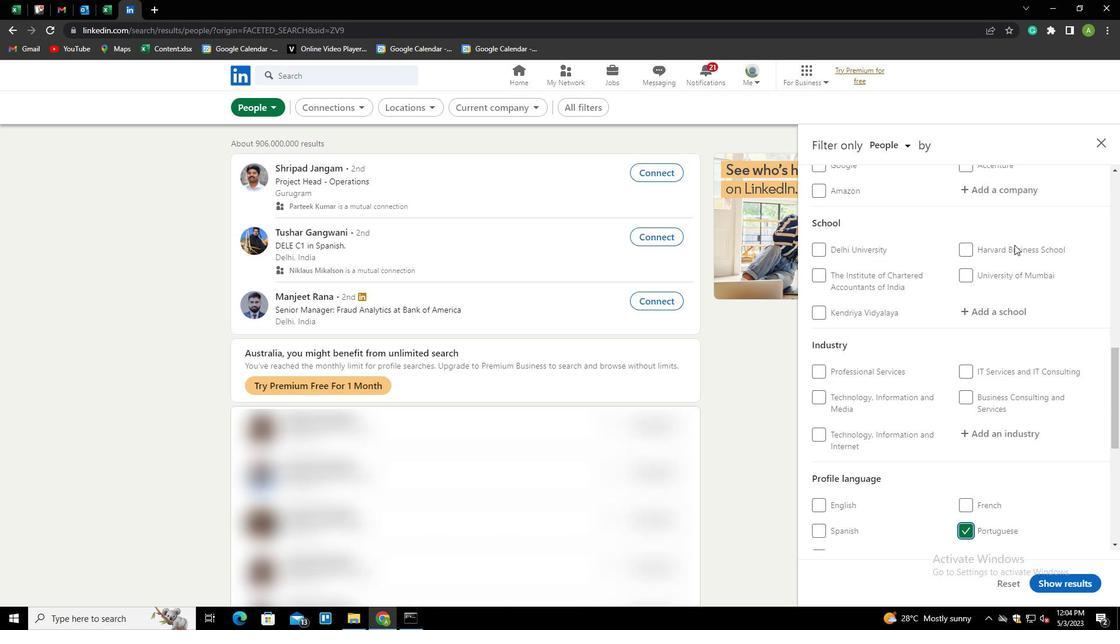 
Action: Mouse scrolled (1014, 245) with delta (0, 0)
Screenshot: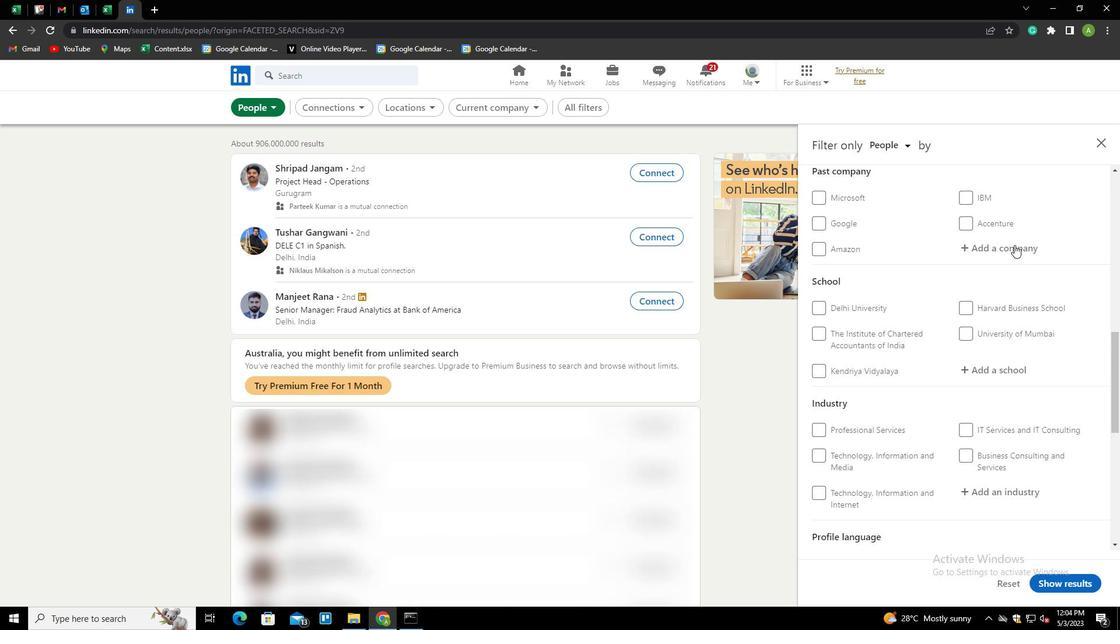 
Action: Mouse moved to (994, 259)
Screenshot: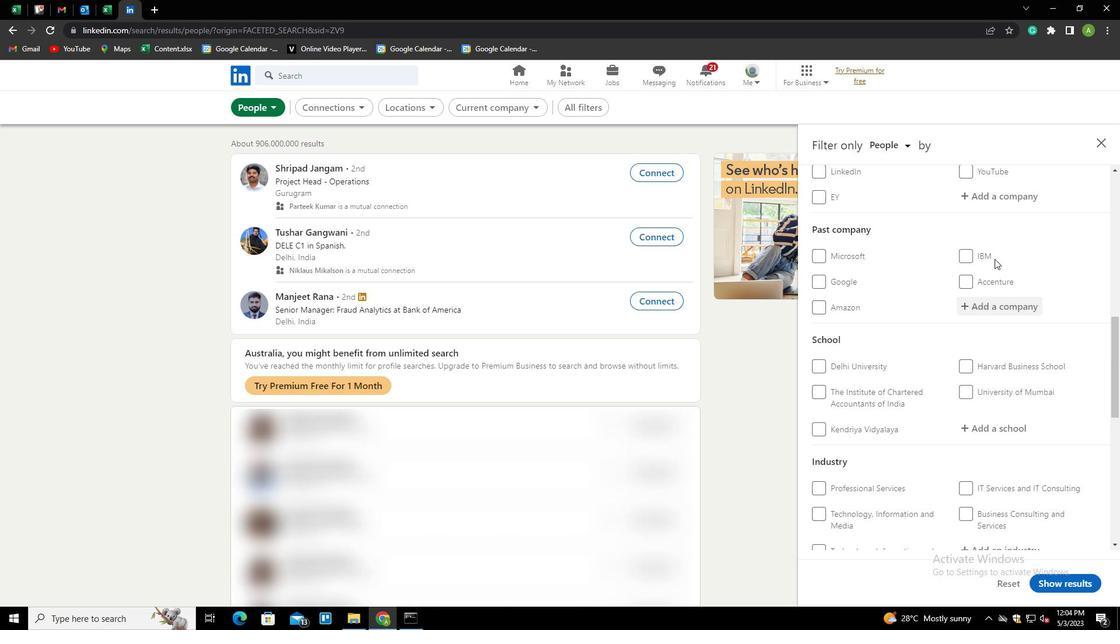 
Action: Mouse scrolled (994, 259) with delta (0, 0)
Screenshot: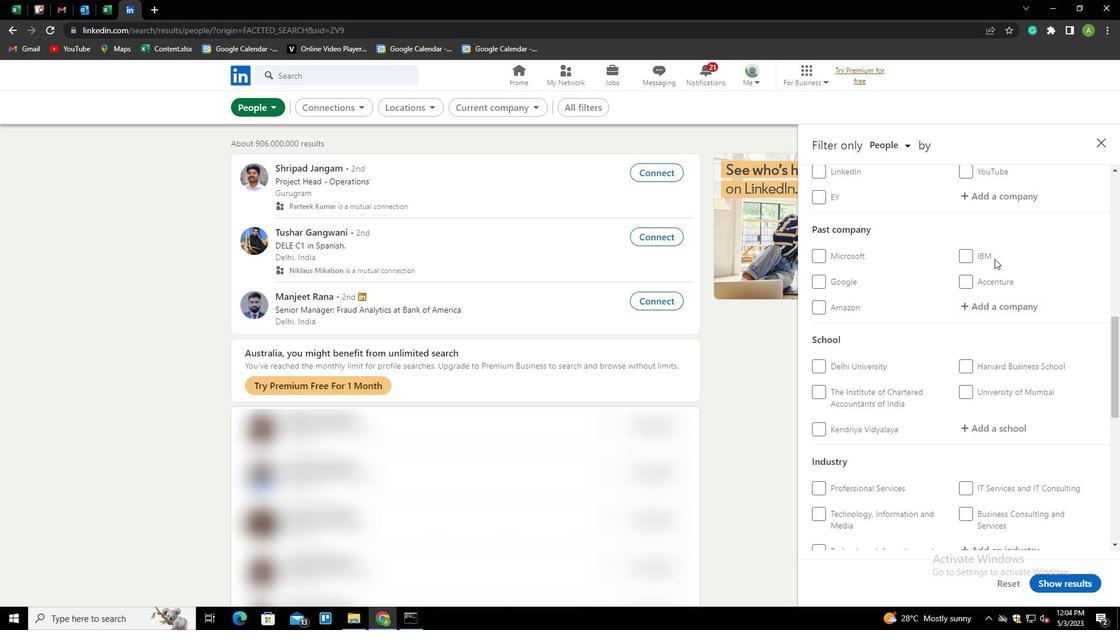 
Action: Mouse scrolled (994, 259) with delta (0, 0)
Screenshot: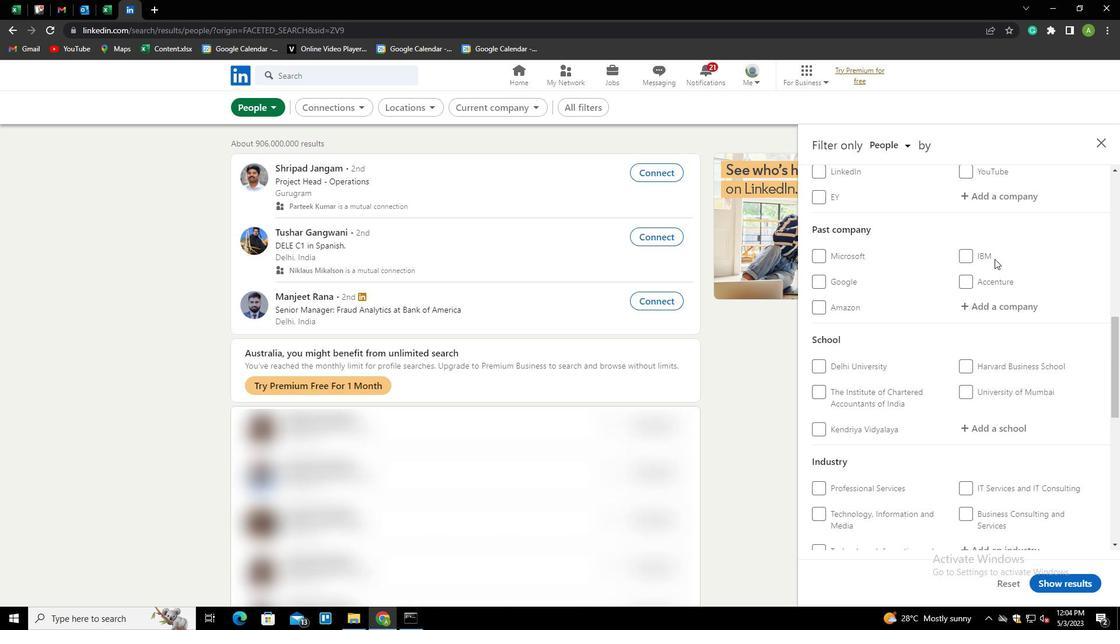 
Action: Mouse moved to (990, 312)
Screenshot: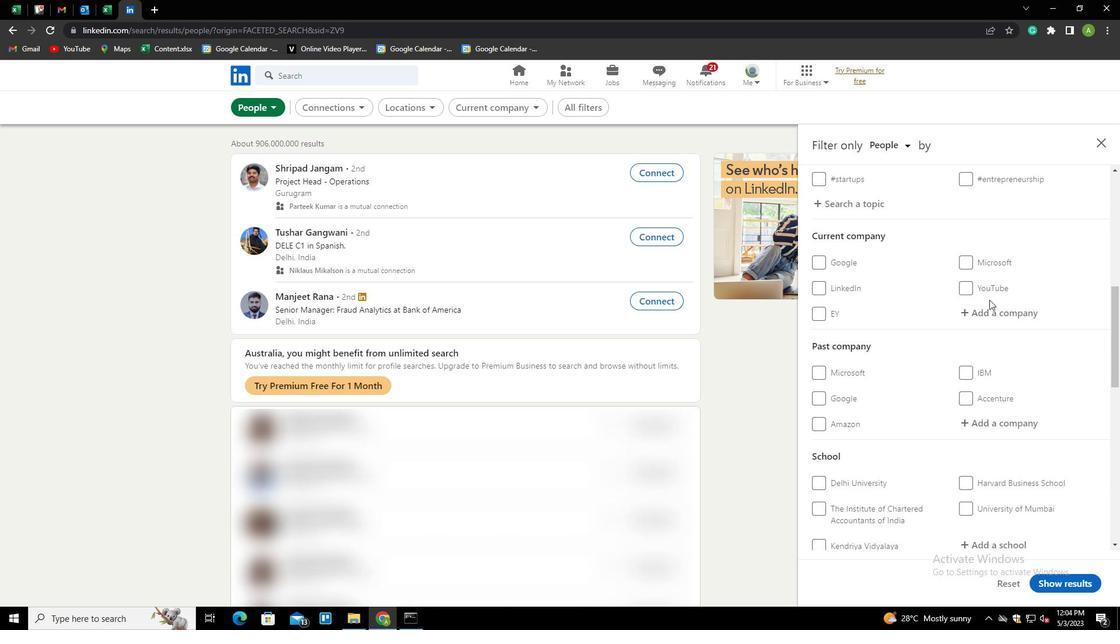 
Action: Mouse pressed left at (990, 312)
Screenshot: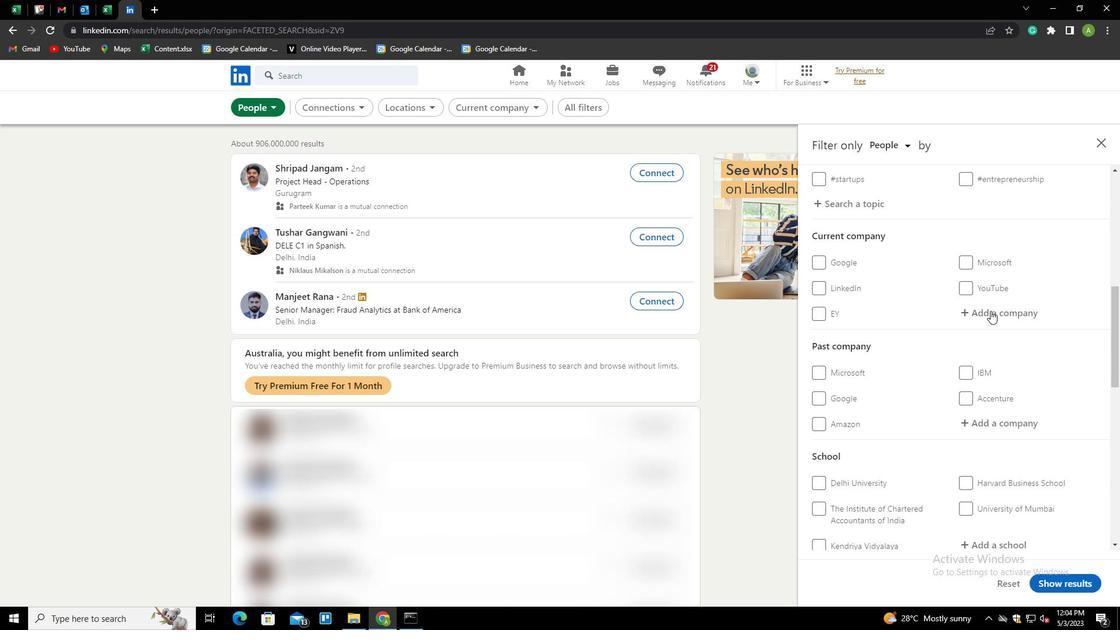 
Action: Mouse moved to (992, 312)
Screenshot: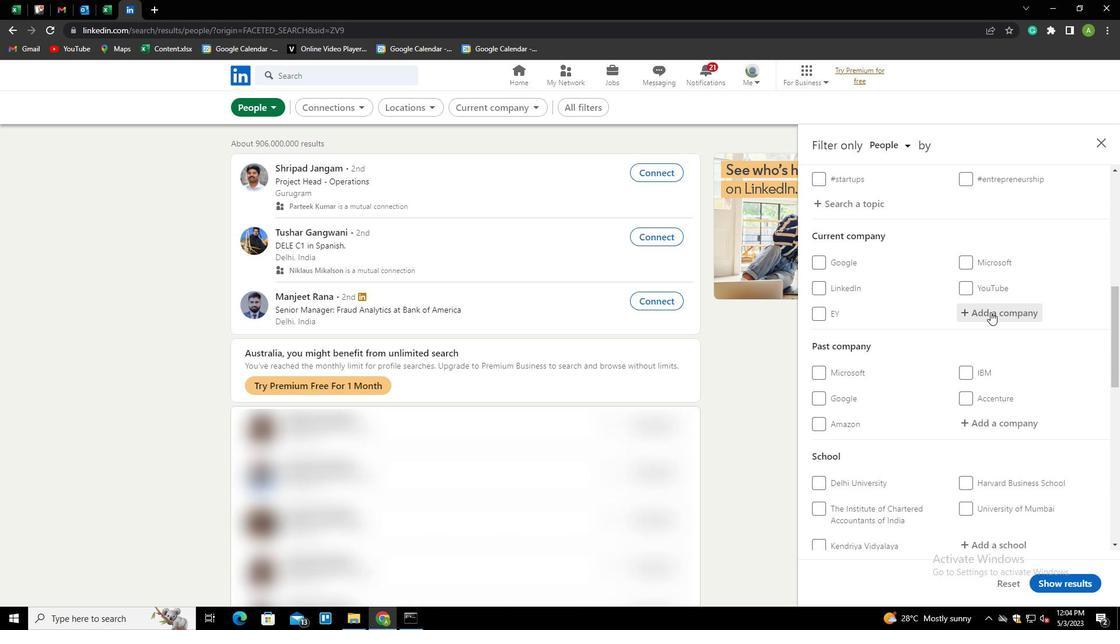 
Action: Mouse pressed left at (992, 312)
Screenshot: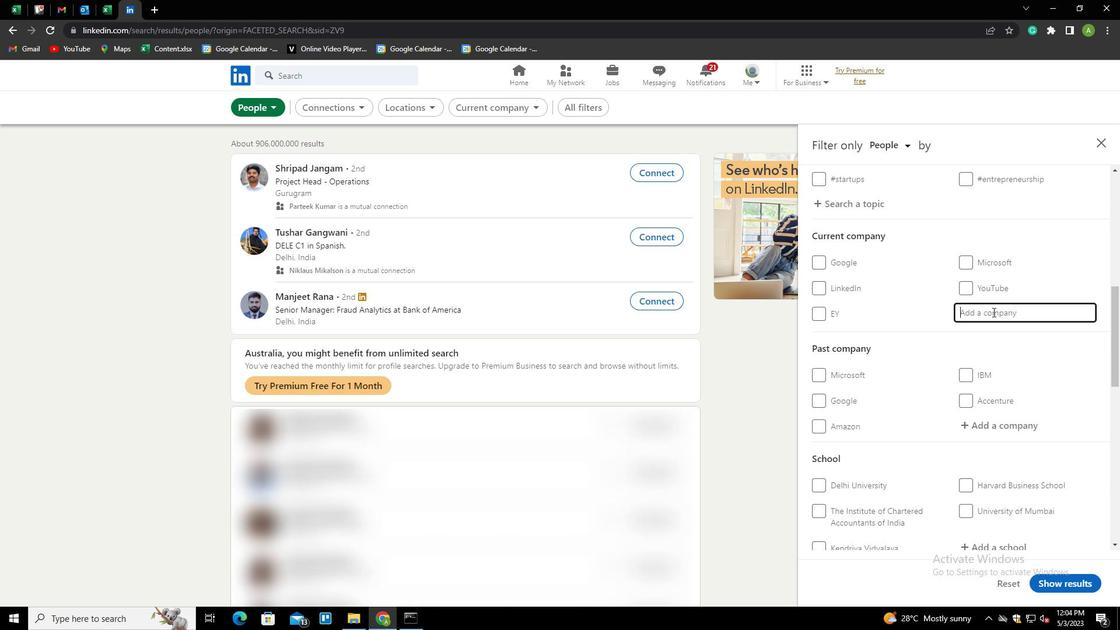 
Action: Key pressed <Key.shift>PRISTYN<Key.down><Key.enter>
Screenshot: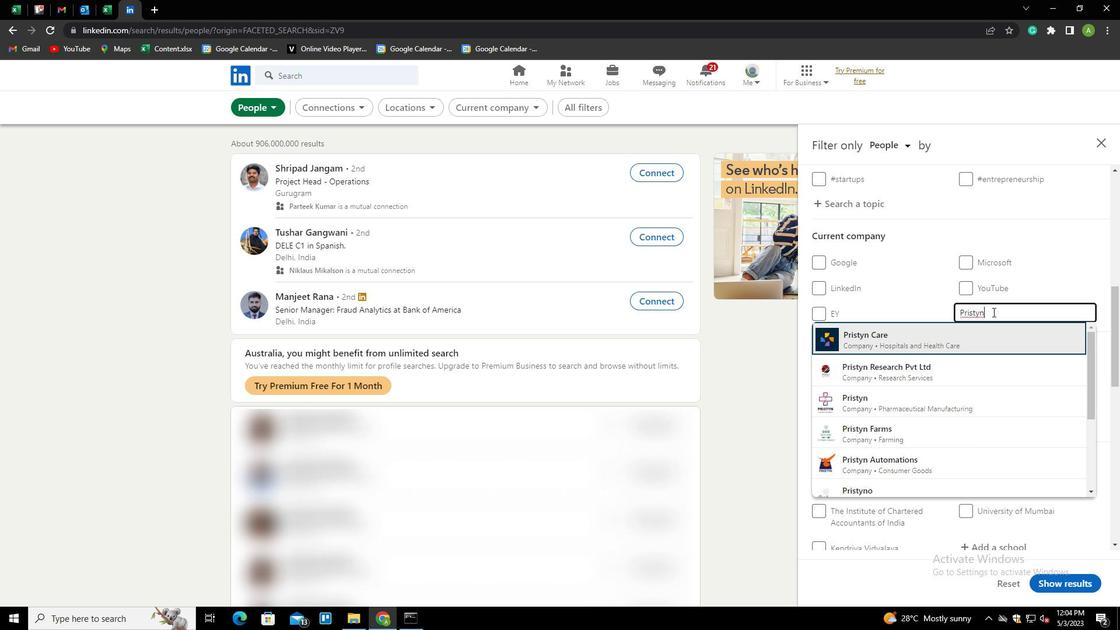 
Action: Mouse scrolled (992, 311) with delta (0, 0)
Screenshot: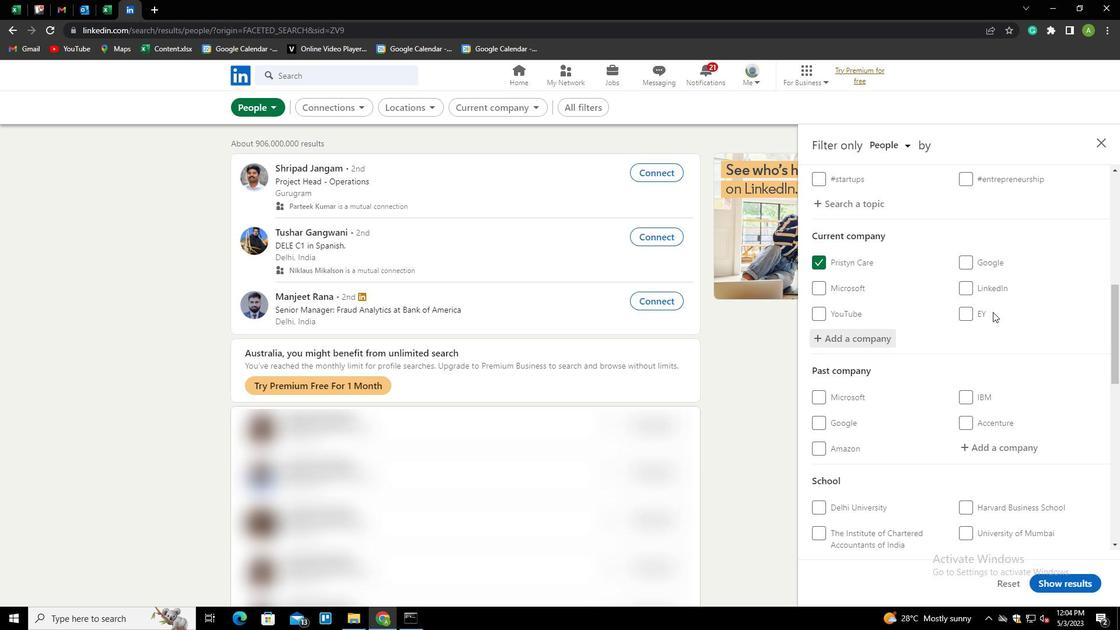 
Action: Mouse scrolled (992, 311) with delta (0, 0)
Screenshot: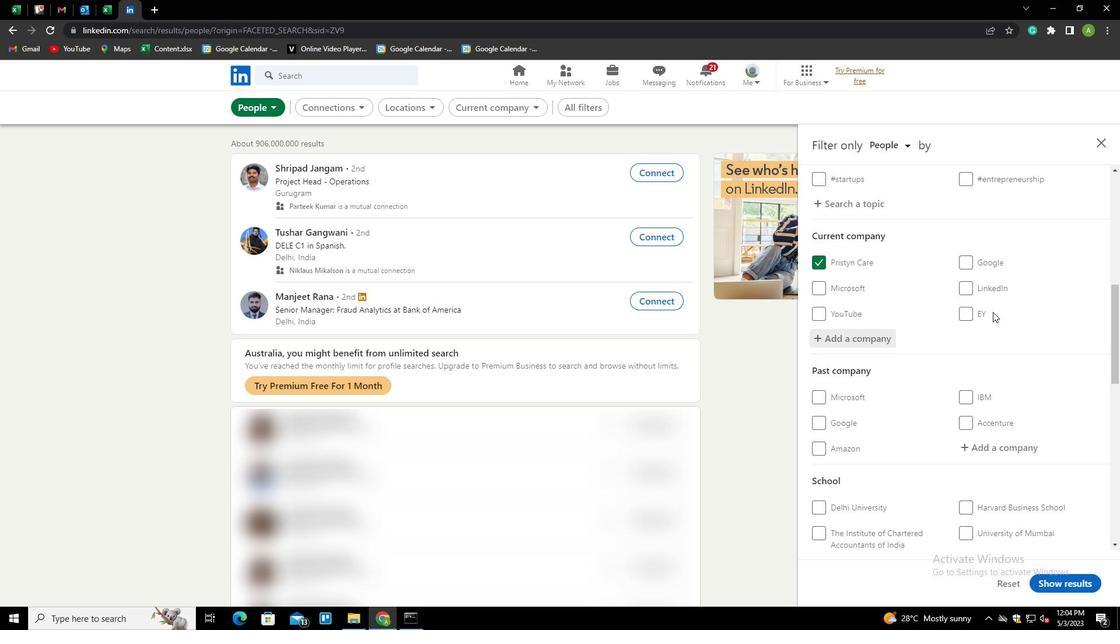 
Action: Mouse scrolled (992, 311) with delta (0, 0)
Screenshot: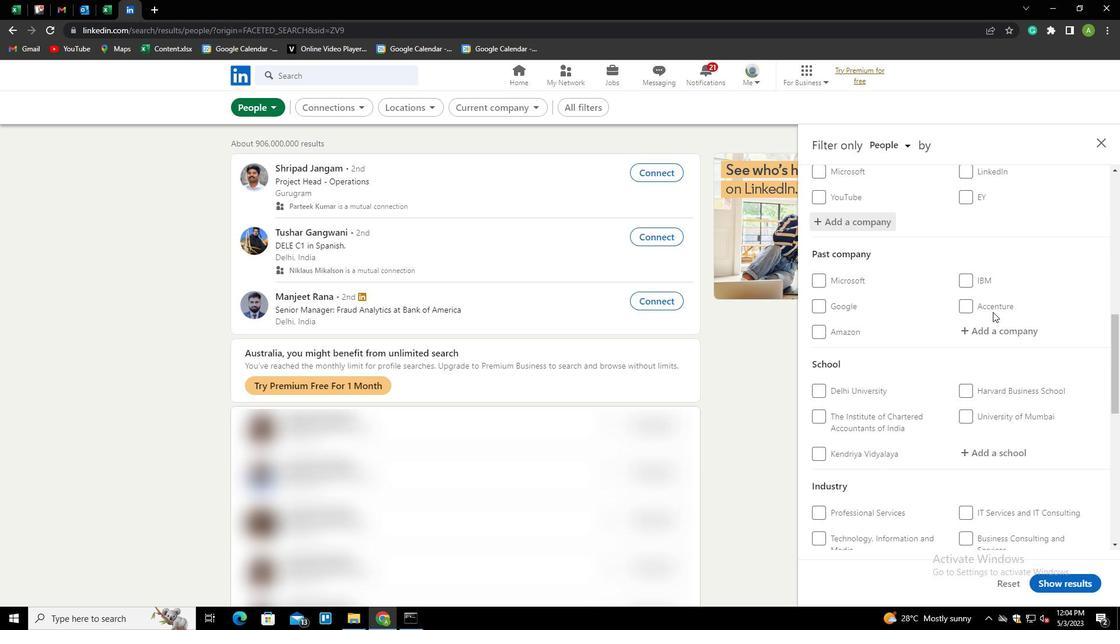 
Action: Mouse scrolled (992, 311) with delta (0, 0)
Screenshot: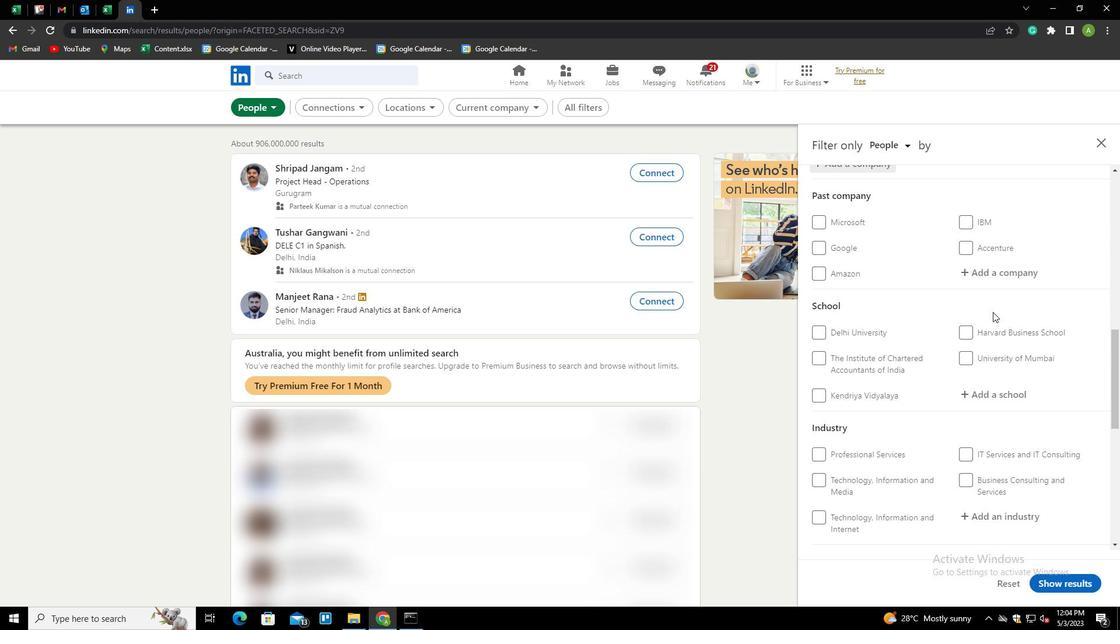 
Action: Mouse moved to (990, 331)
Screenshot: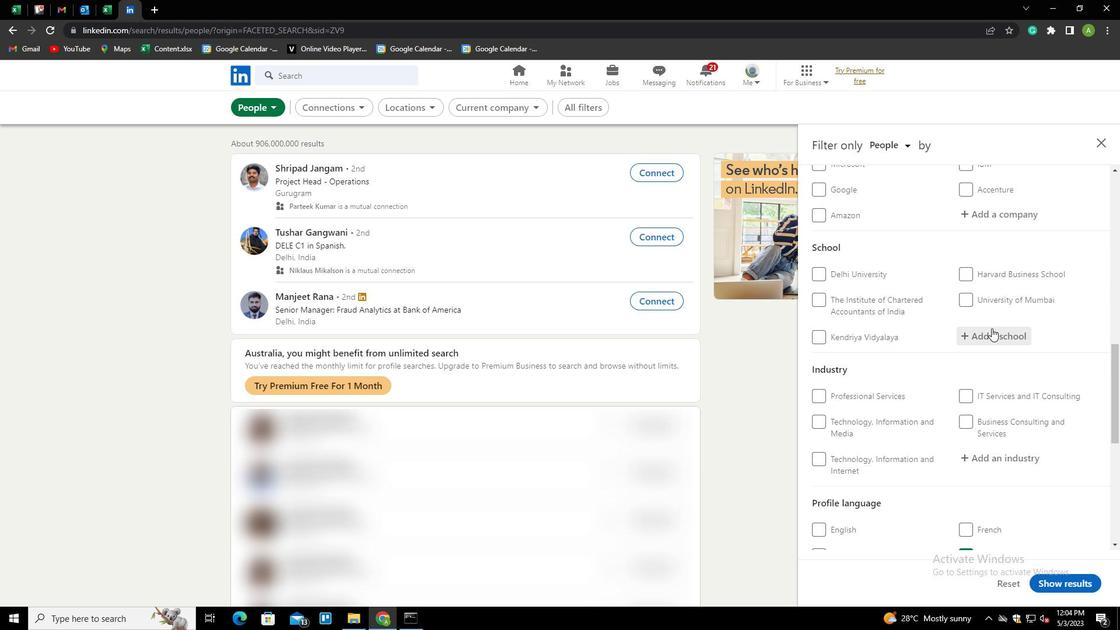 
Action: Mouse pressed left at (990, 331)
Screenshot: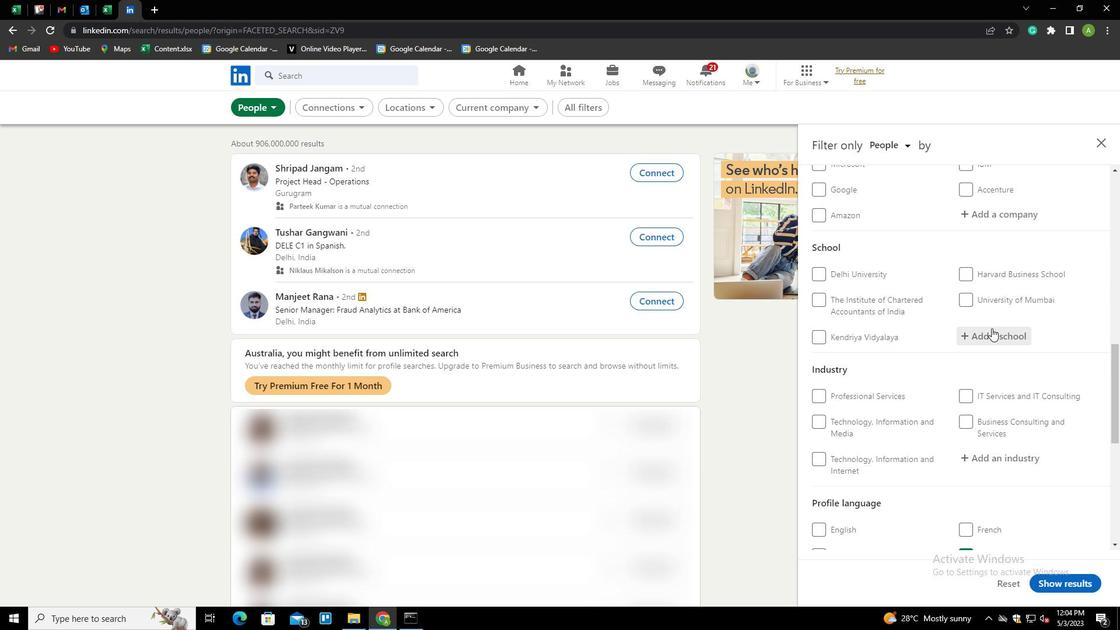 
Action: Mouse moved to (990, 337)
Screenshot: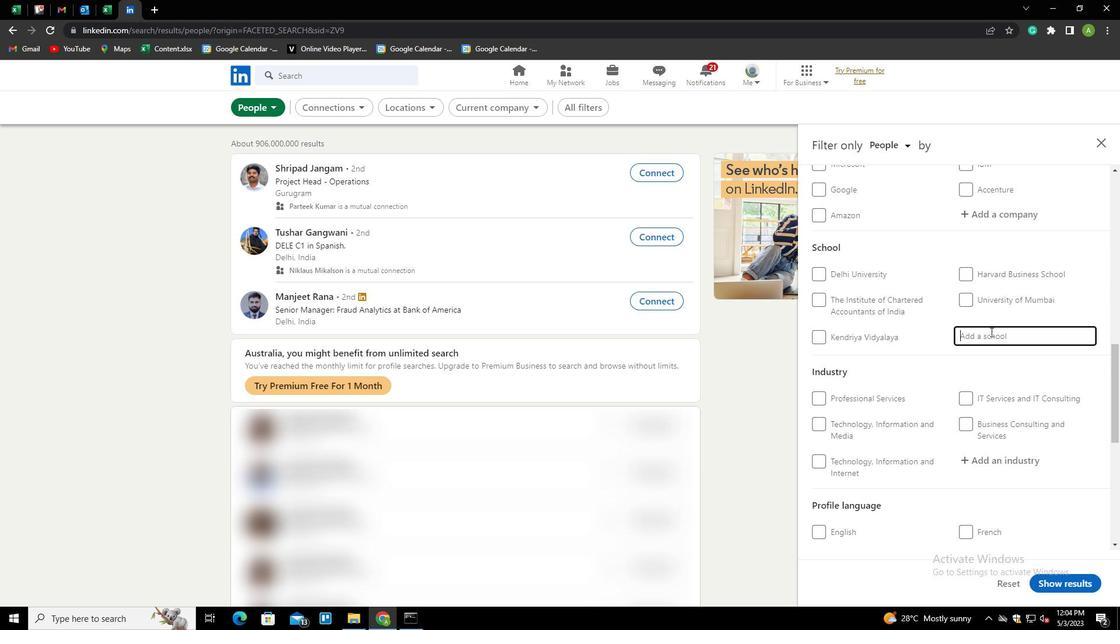 
Action: Mouse pressed left at (990, 337)
Screenshot: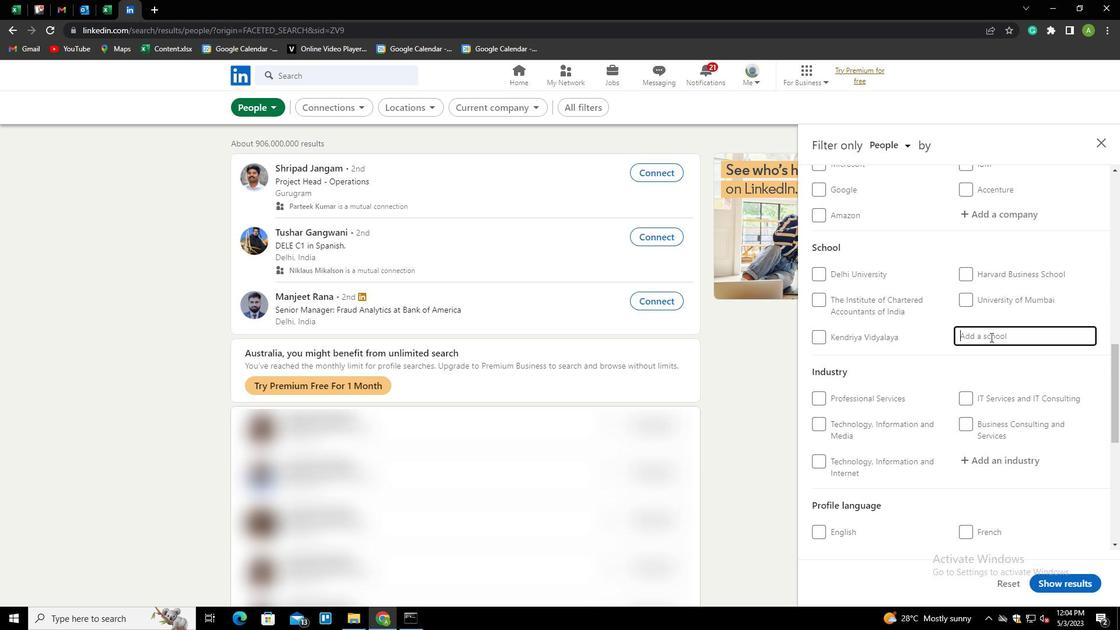 
Action: Key pressed <Key.shift>DEFENSE<Key.space><Key.shift>INSTITUTE<Key.down><Key.enter>
Screenshot: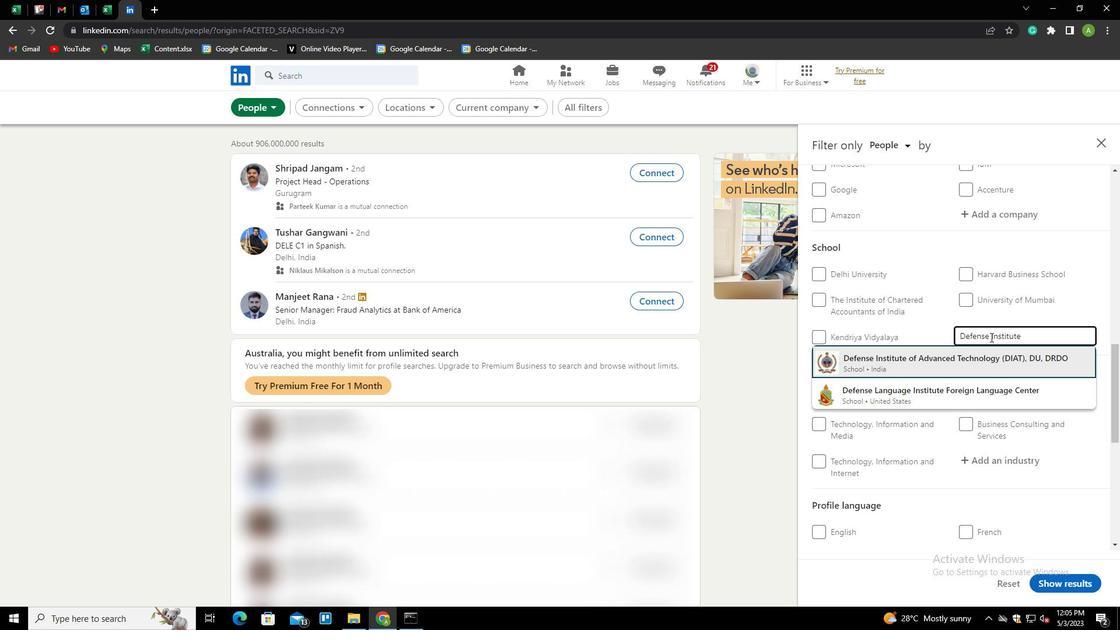 
Action: Mouse scrolled (990, 336) with delta (0, 0)
Screenshot: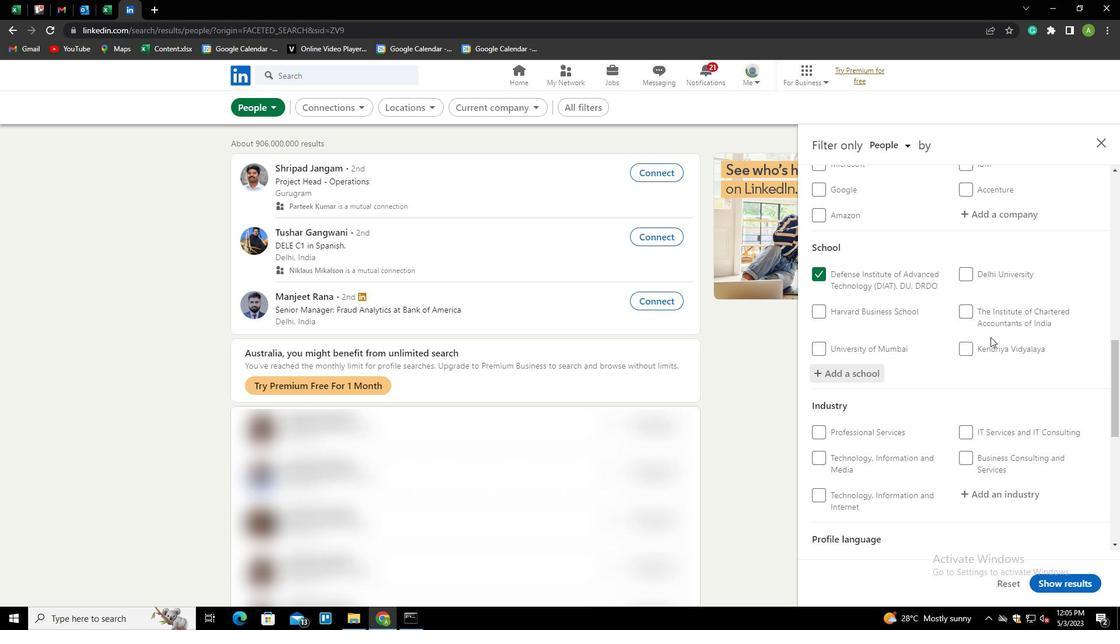 
Action: Mouse scrolled (990, 336) with delta (0, 0)
Screenshot: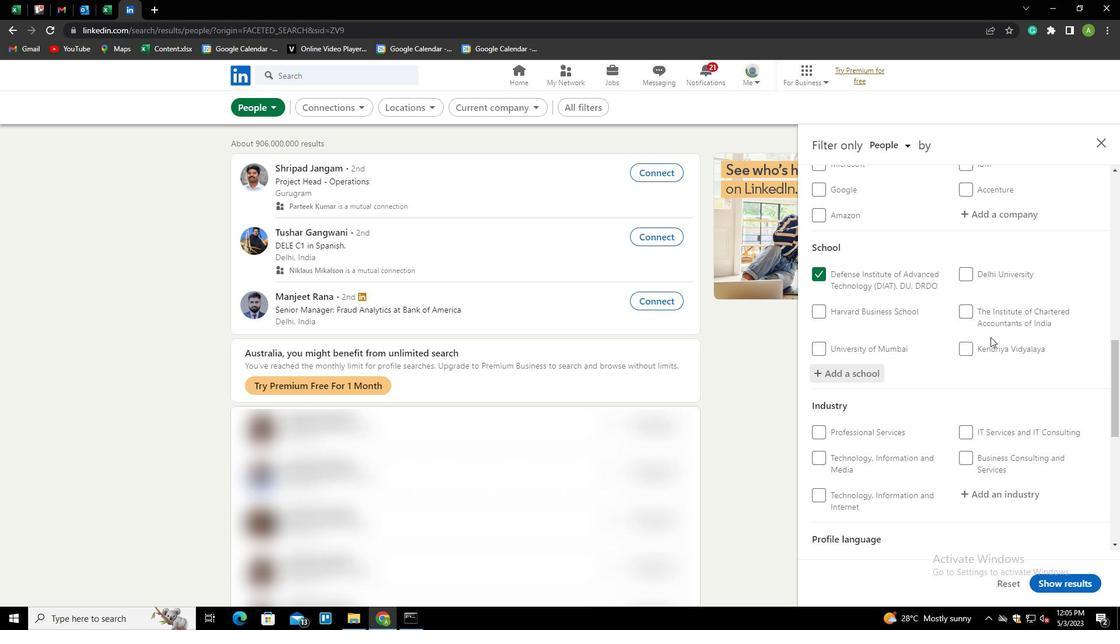 
Action: Mouse scrolled (990, 336) with delta (0, 0)
Screenshot: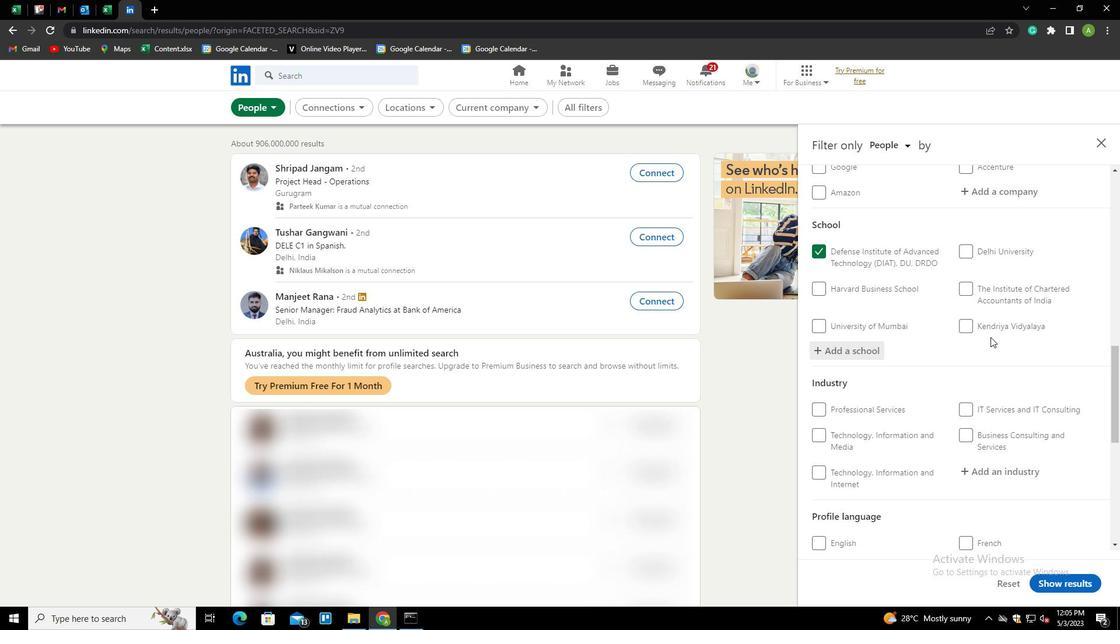 
Action: Mouse moved to (986, 323)
Screenshot: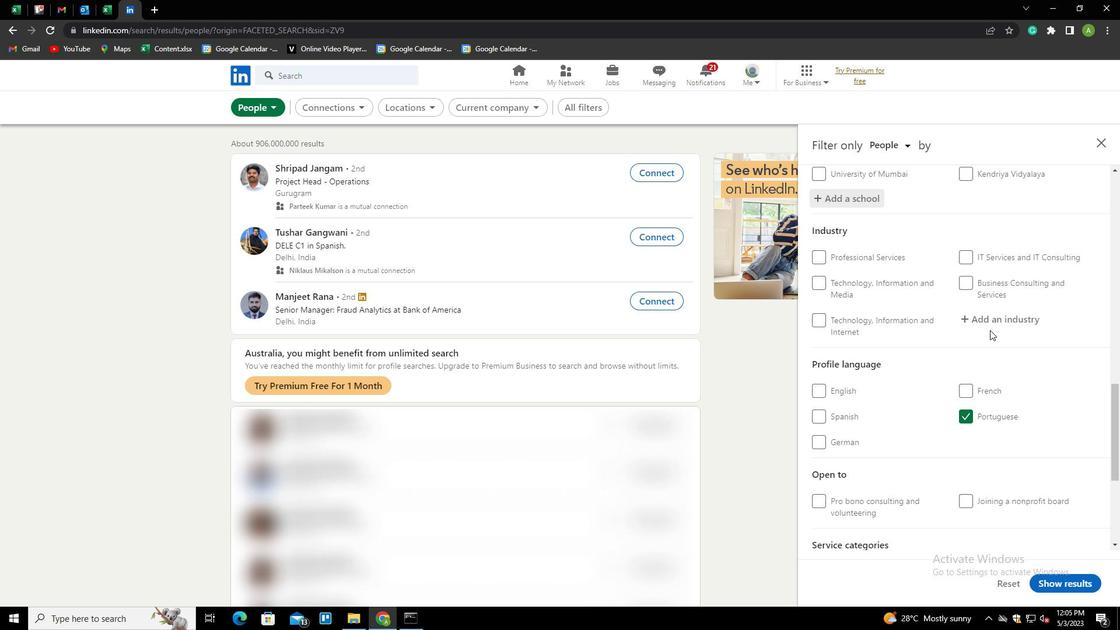 
Action: Mouse pressed left at (986, 323)
Screenshot: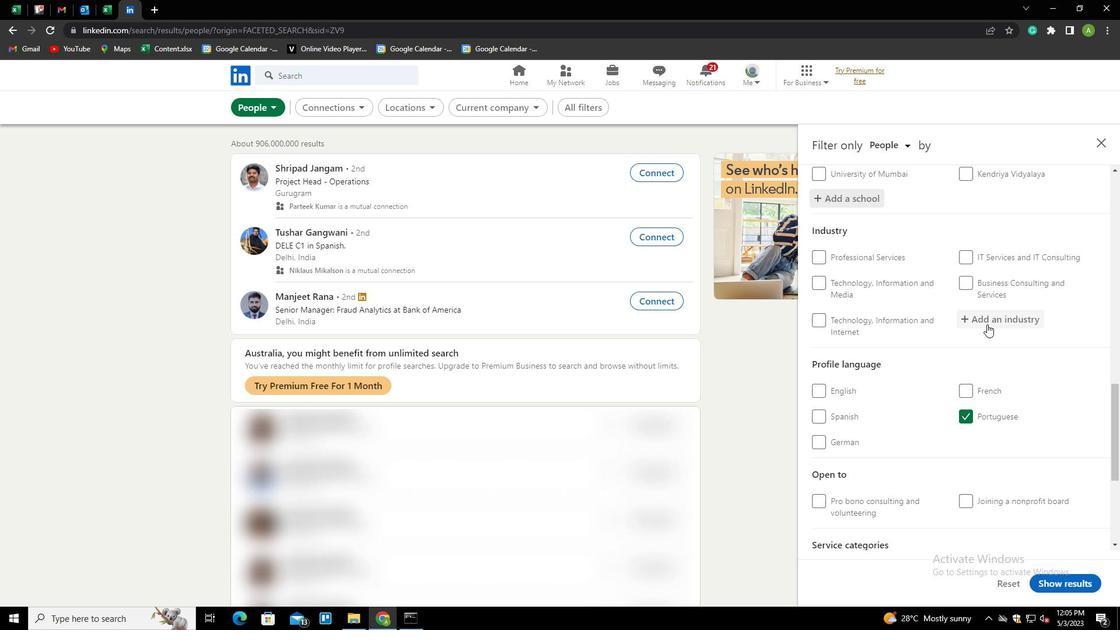 
Action: Mouse moved to (988, 319)
Screenshot: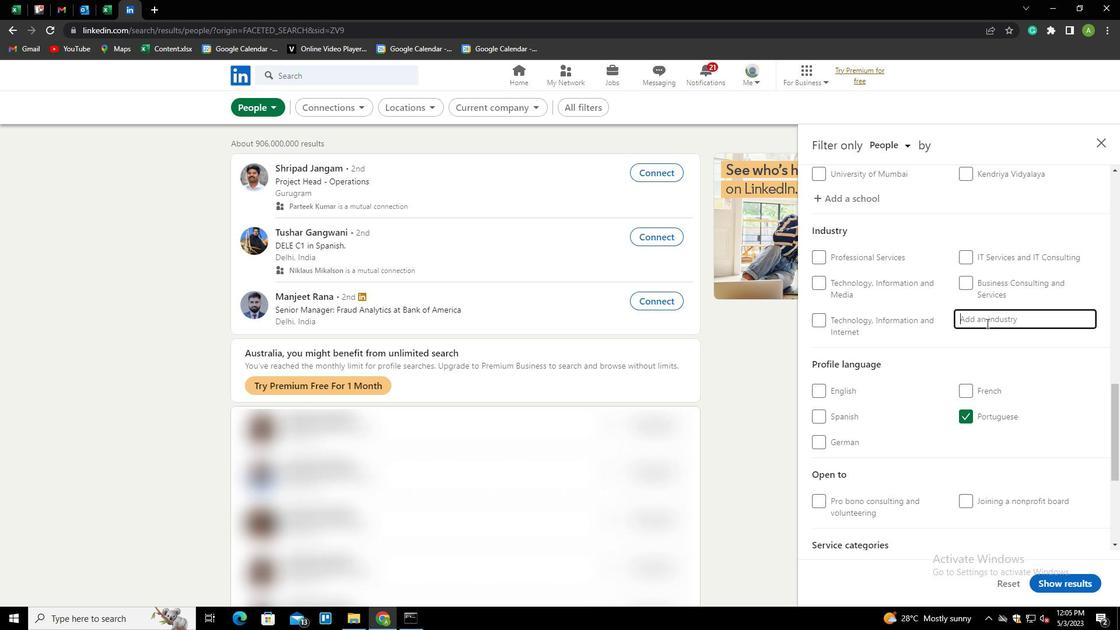 
Action: Mouse pressed left at (988, 319)
Screenshot: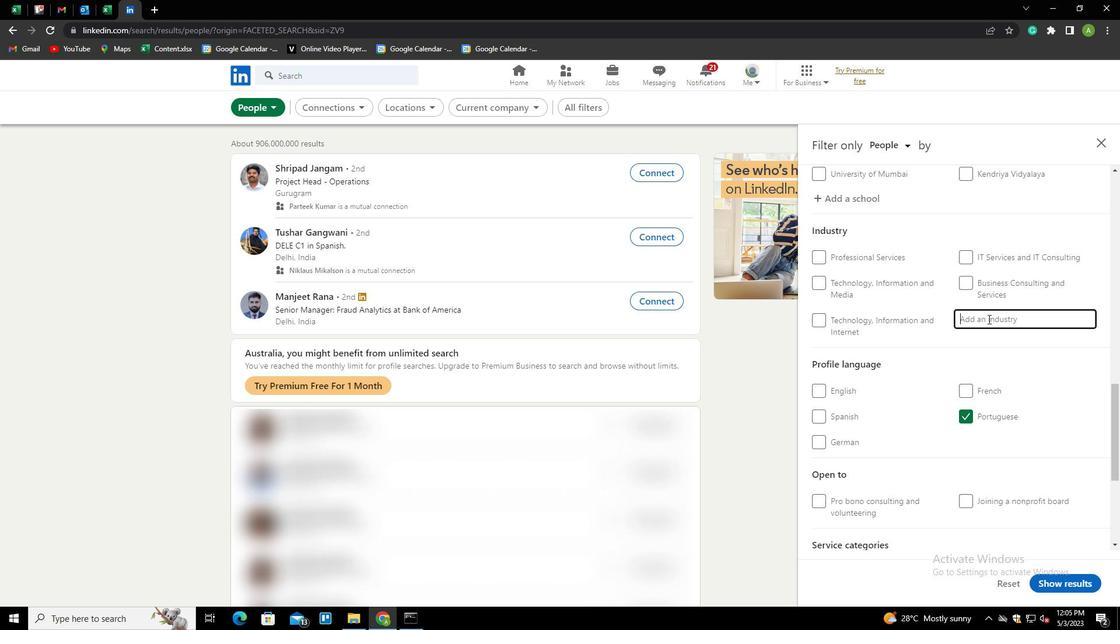 
Action: Key pressed <Key.shift>CONSUMER<Key.space><Key.down><Key.down><Key.down><Key.enter>
Screenshot: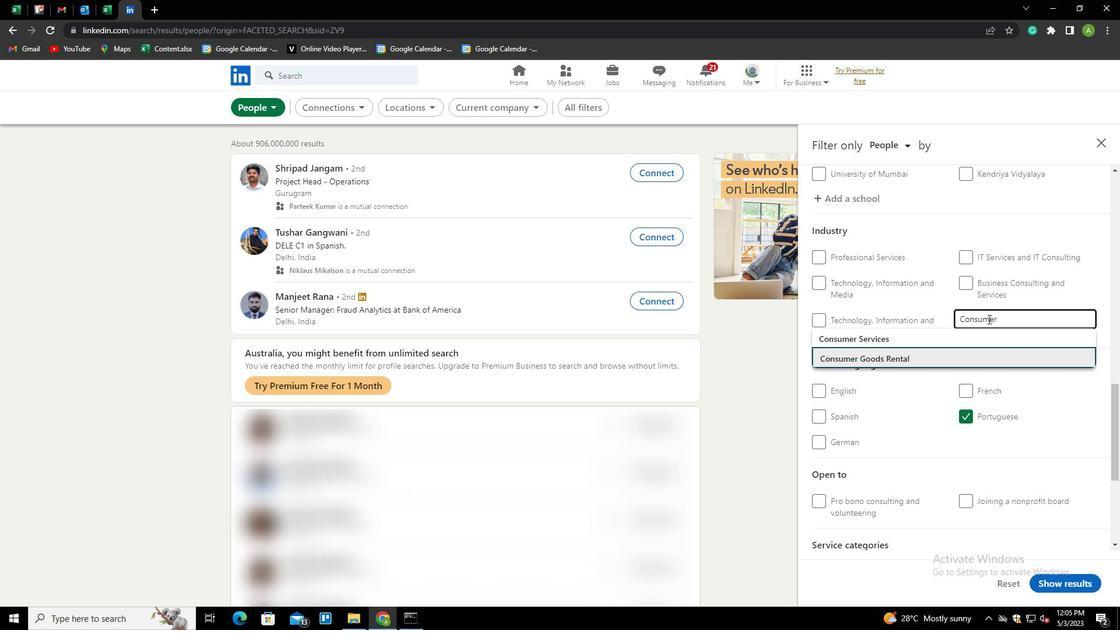 
Action: Mouse scrolled (988, 318) with delta (0, 0)
Screenshot: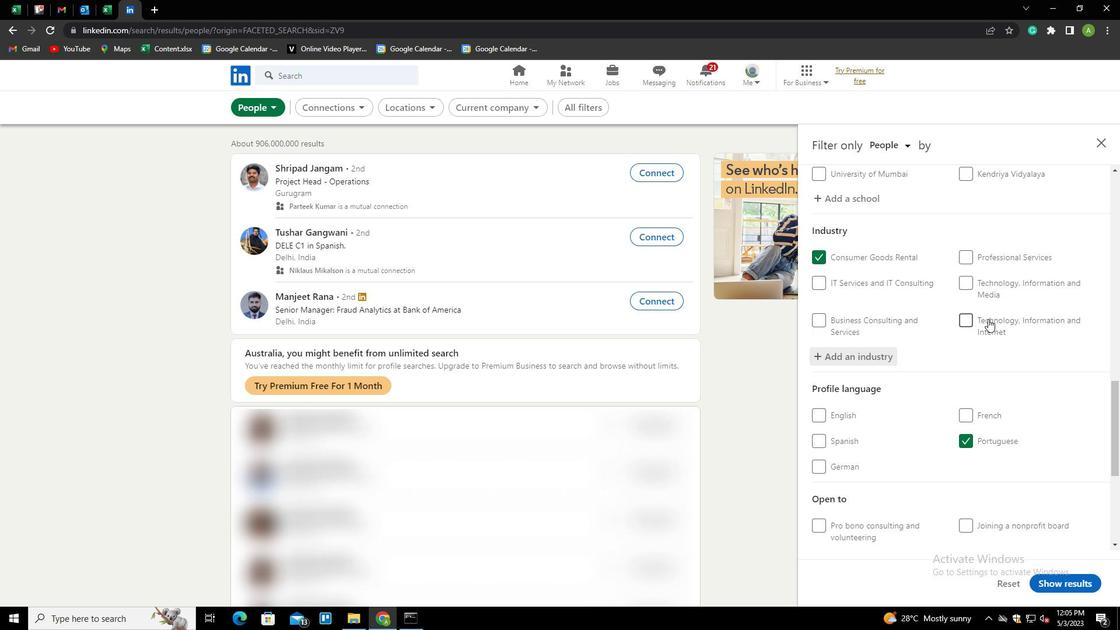 
Action: Mouse scrolled (988, 318) with delta (0, 0)
Screenshot: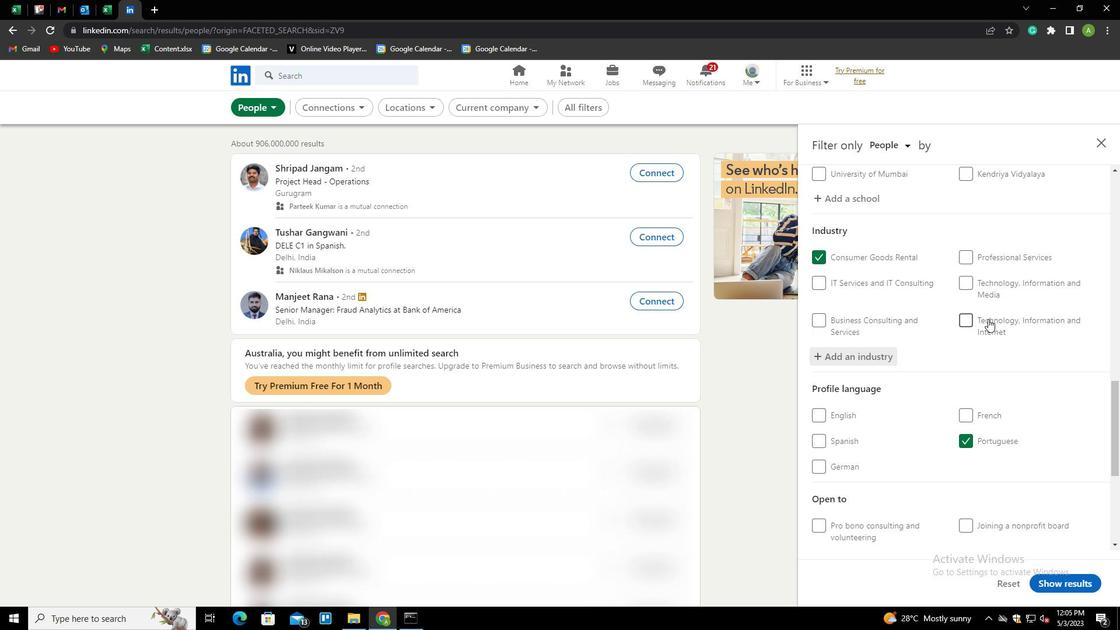 
Action: Mouse scrolled (988, 318) with delta (0, 0)
Screenshot: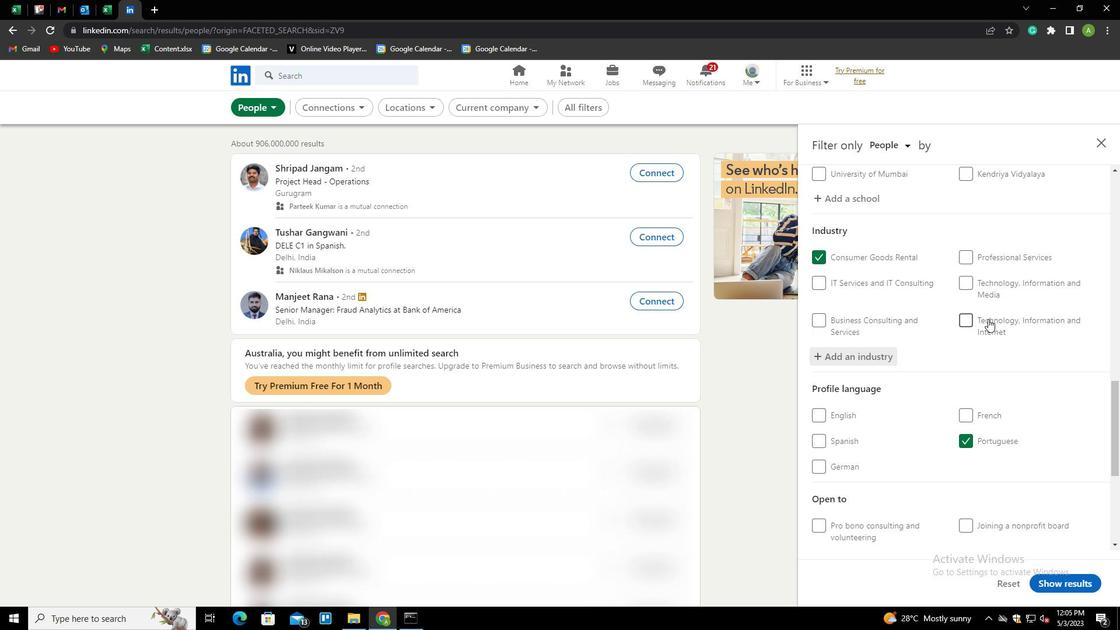 
Action: Mouse scrolled (988, 318) with delta (0, 0)
Screenshot: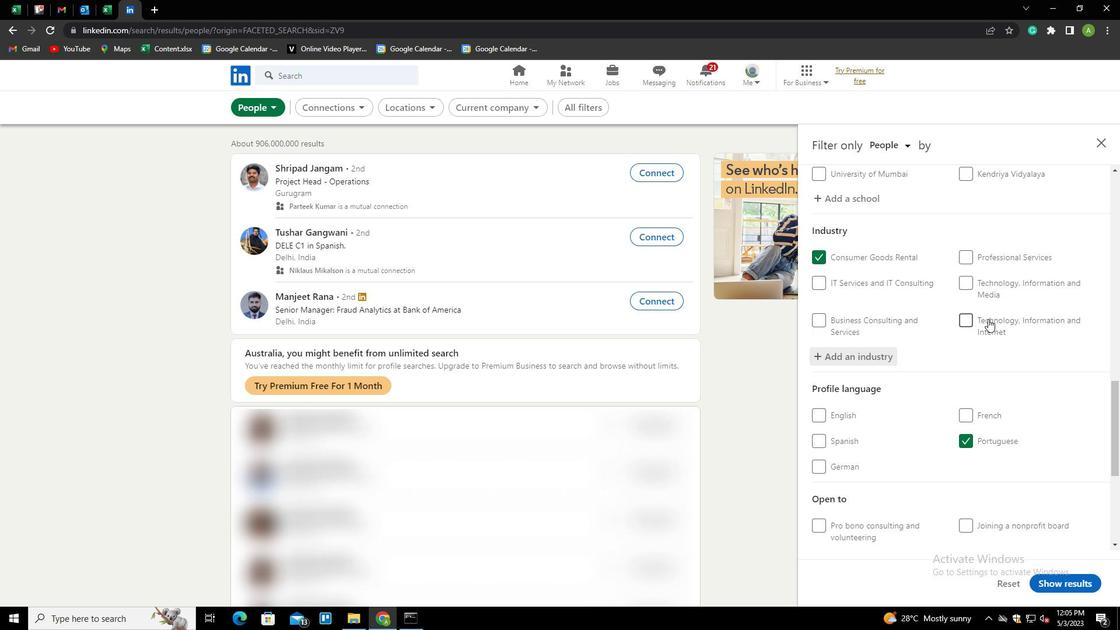 
Action: Mouse moved to (974, 423)
Screenshot: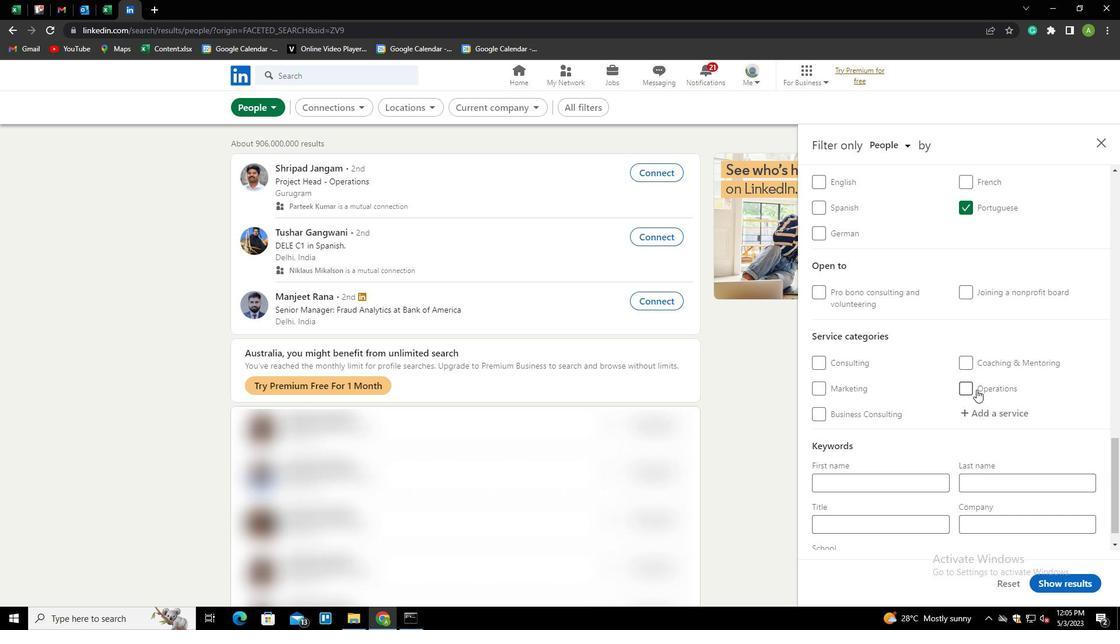 
Action: Mouse pressed left at (974, 423)
Screenshot: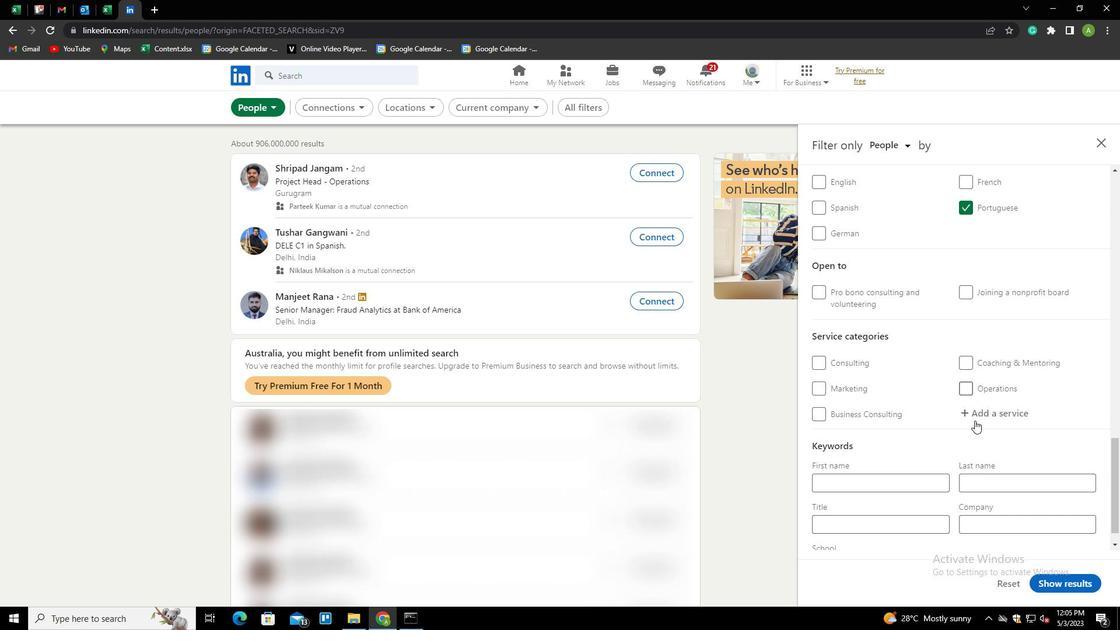 
Action: Mouse moved to (977, 413)
Screenshot: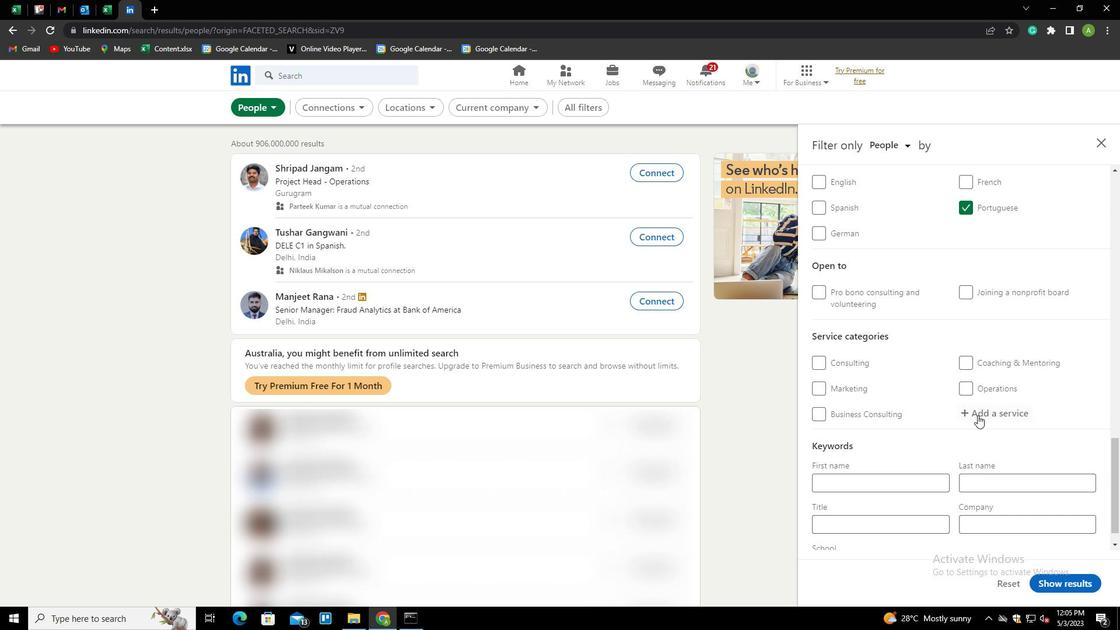 
Action: Mouse pressed left at (977, 413)
Screenshot: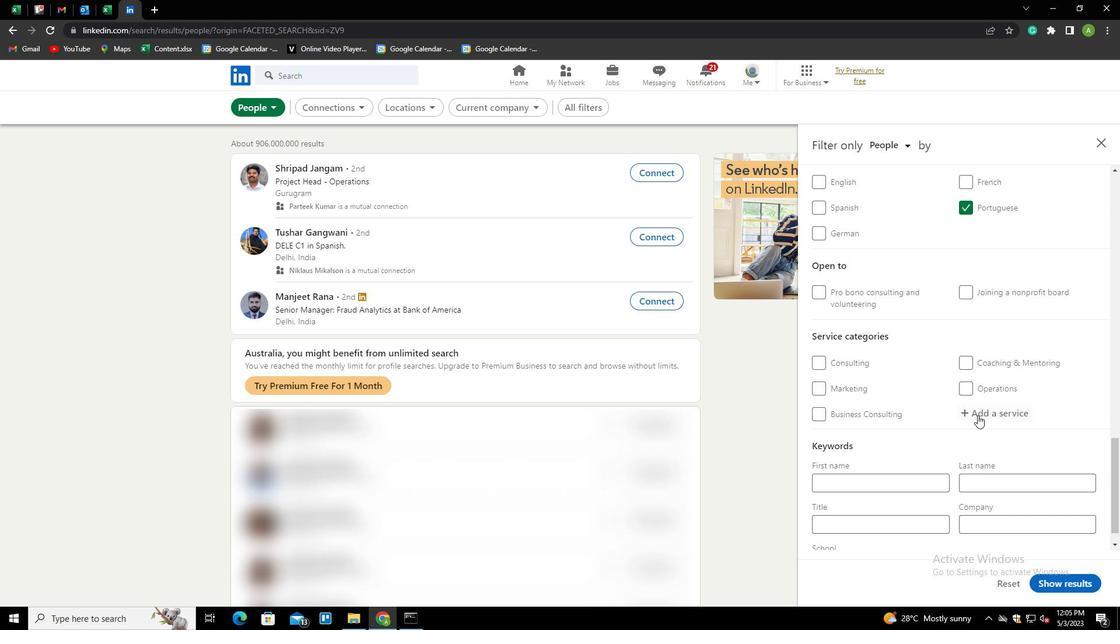 
Action: Key pressed <Key.shift><Key.shift><Key.shift><Key.shift><Key.shift><Key.shift><Key.shift><Key.shift><Key.shift>USER<Key.down><Key.enter>
Screenshot: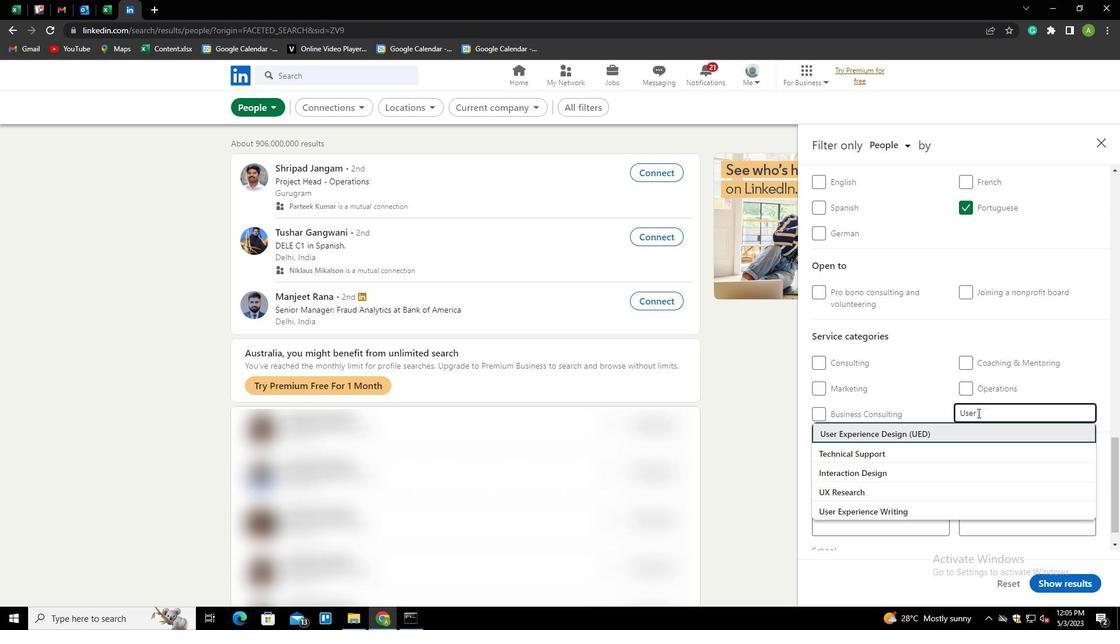 
Action: Mouse scrolled (977, 412) with delta (0, 0)
Screenshot: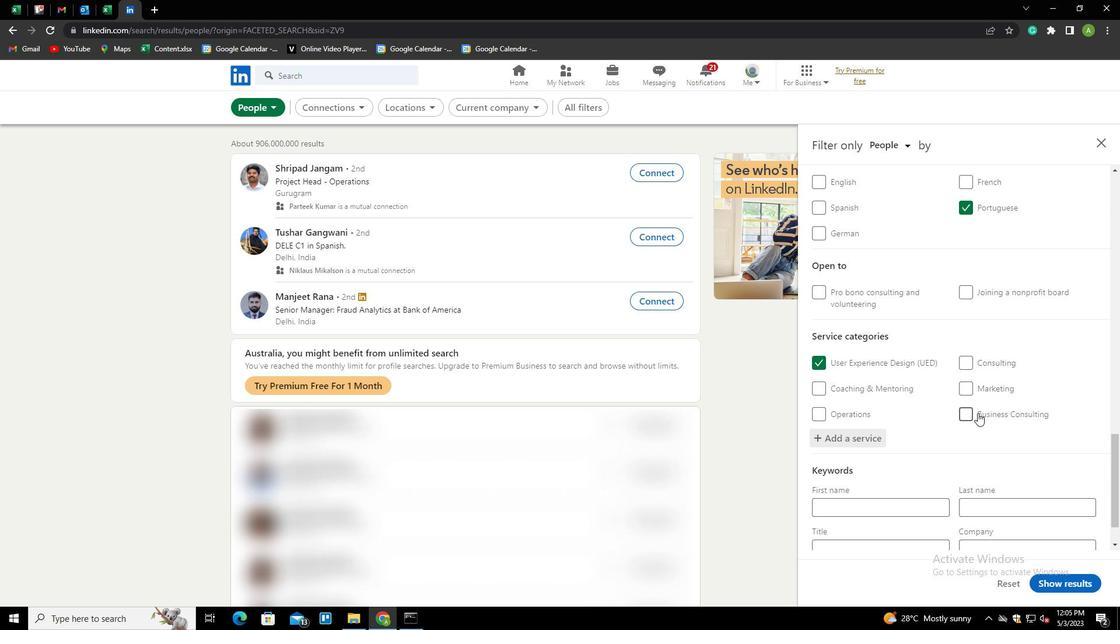 
Action: Mouse scrolled (977, 412) with delta (0, 0)
Screenshot: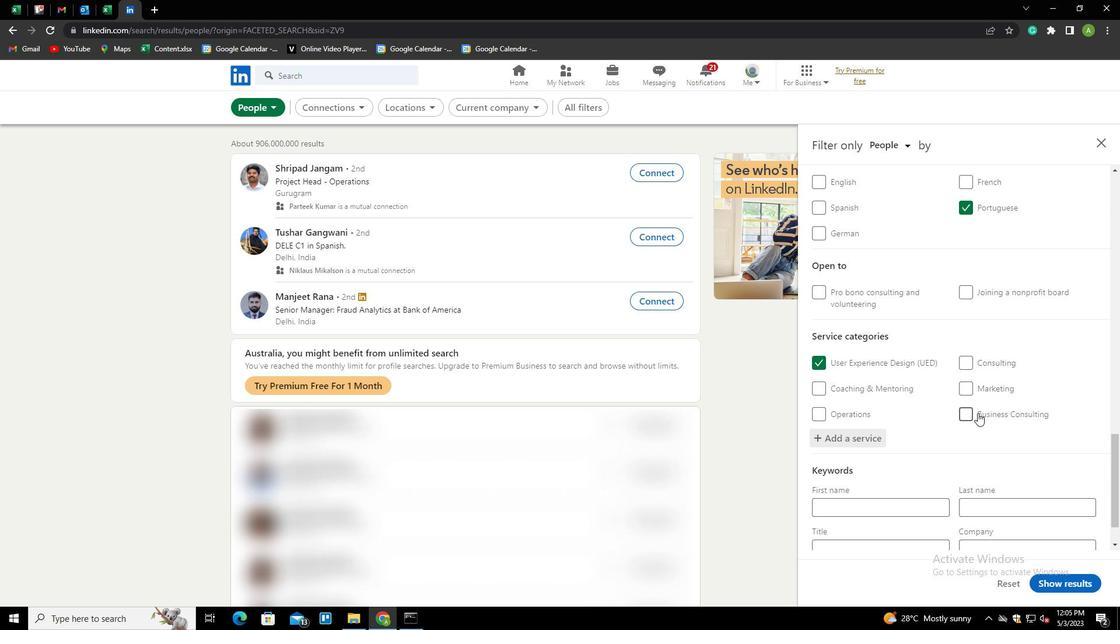 
Action: Mouse scrolled (977, 412) with delta (0, 0)
Screenshot: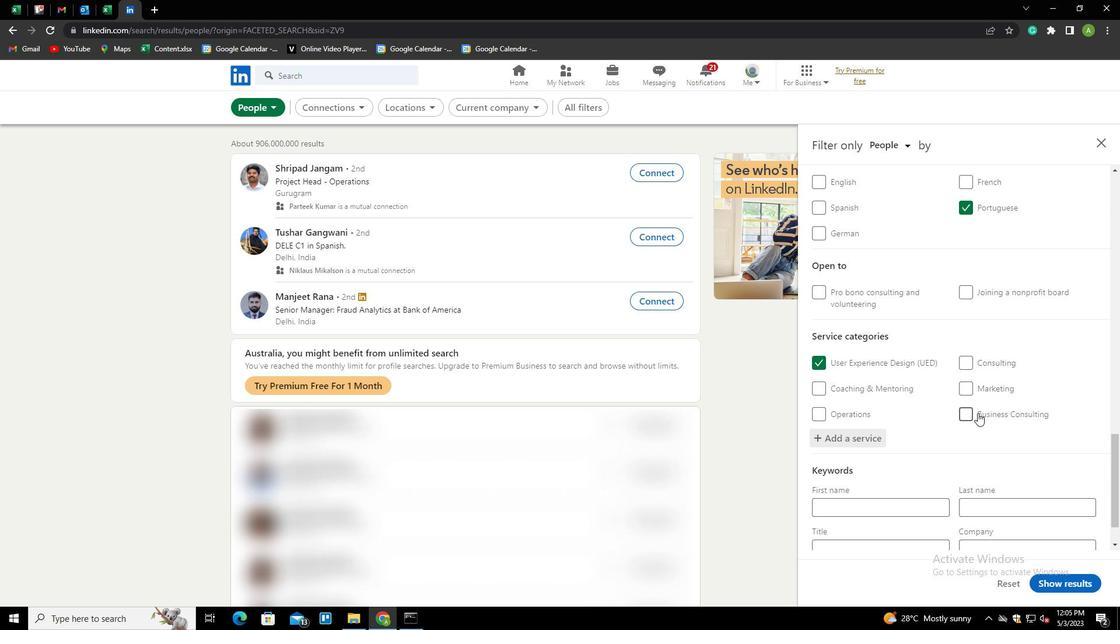 
Action: Mouse scrolled (977, 412) with delta (0, 0)
Screenshot: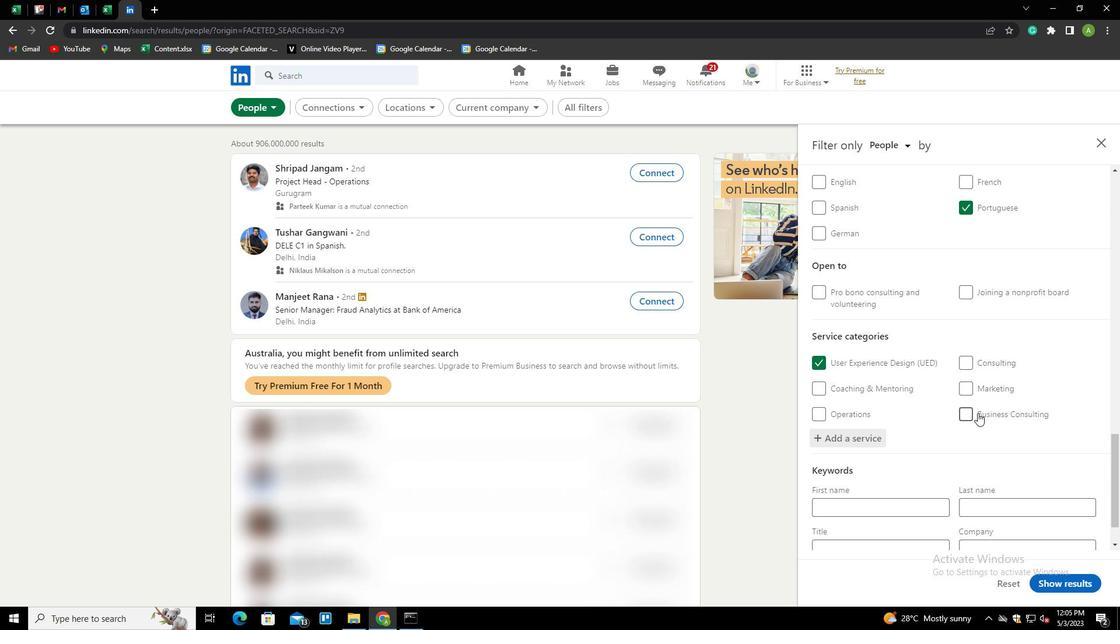 
Action: Mouse moved to (886, 505)
Screenshot: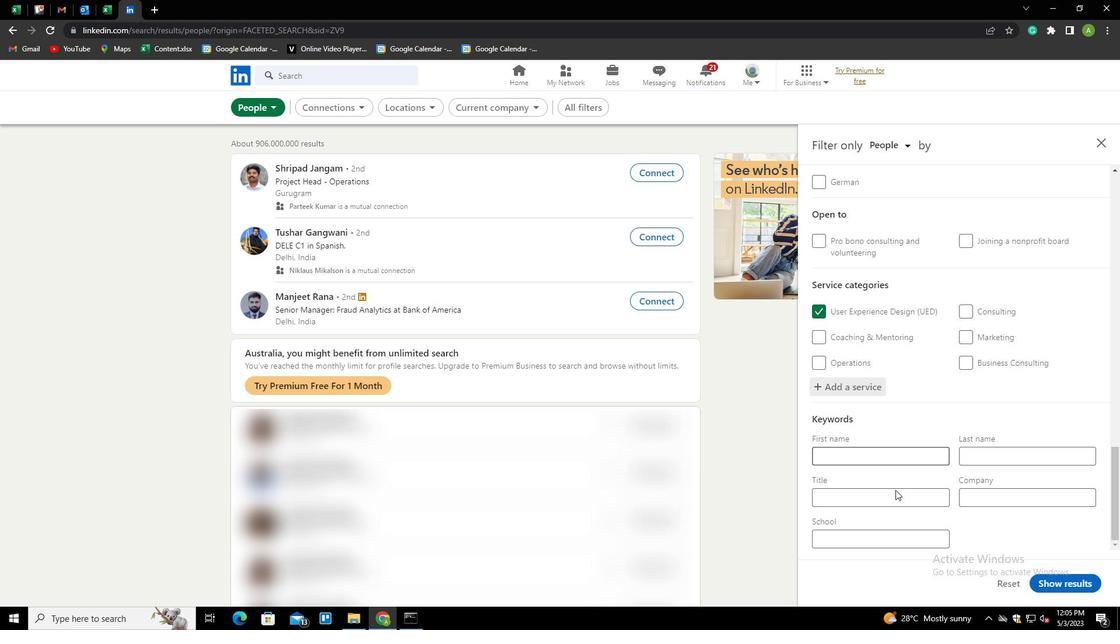 
Action: Mouse pressed left at (886, 505)
Screenshot: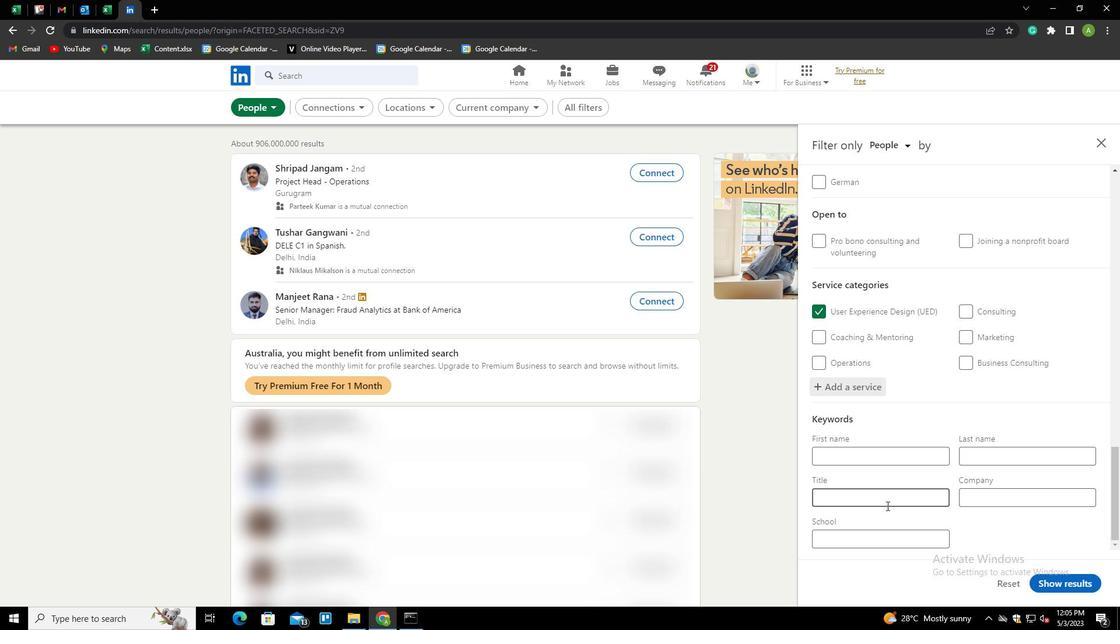 
Action: Key pressed <Key.shift>SECURITY<Key.space><Key.shift>ANALYST
Screenshot: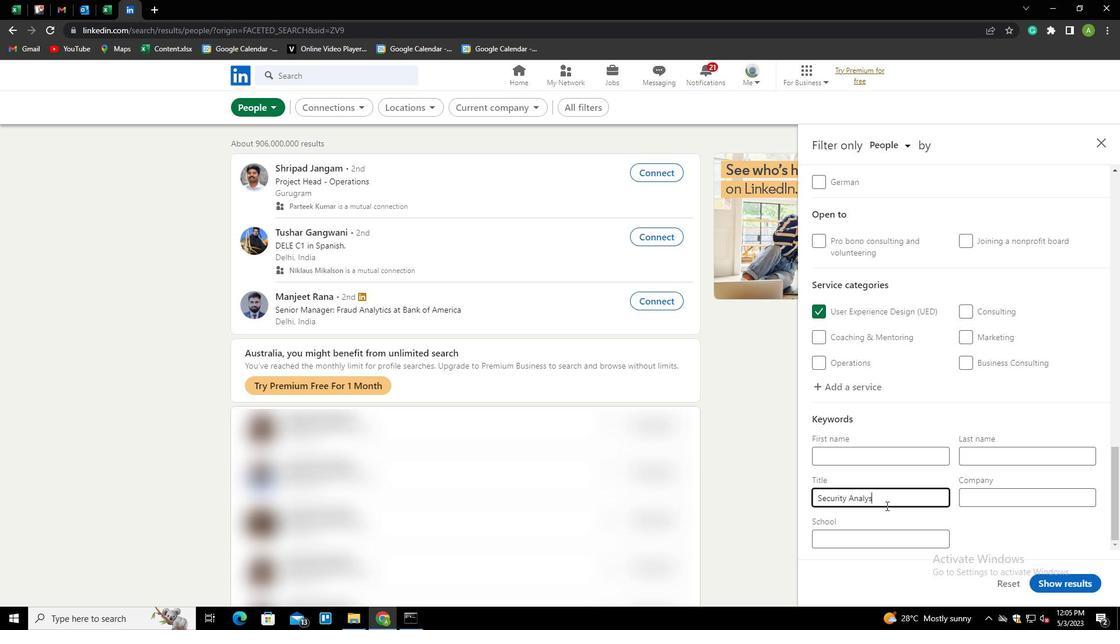 
Action: Mouse moved to (983, 522)
Screenshot: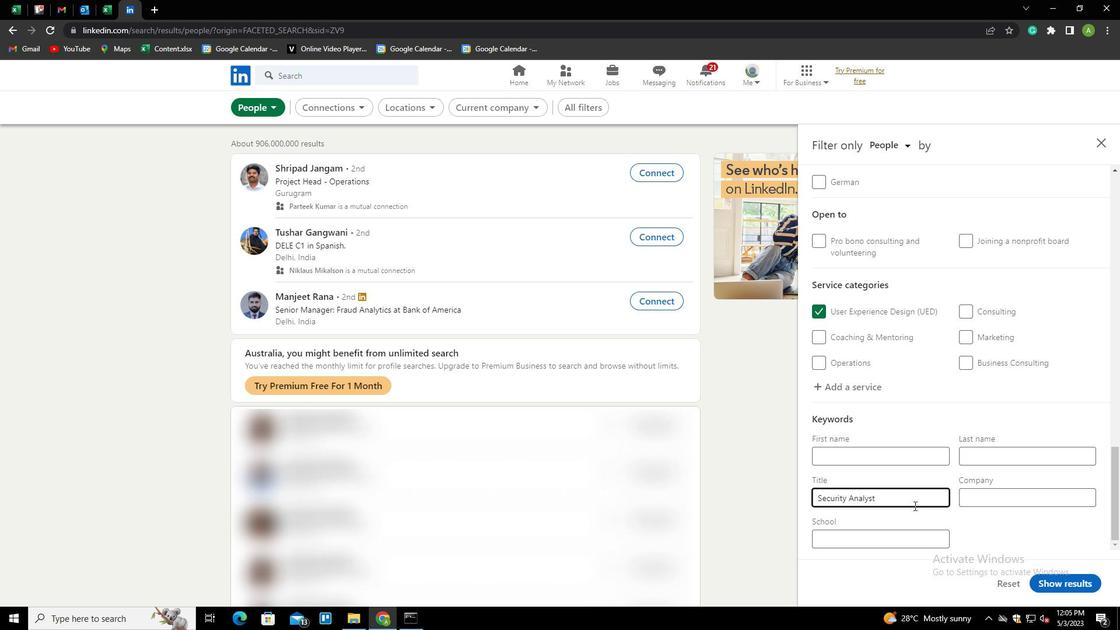 
Action: Mouse pressed left at (983, 522)
Screenshot: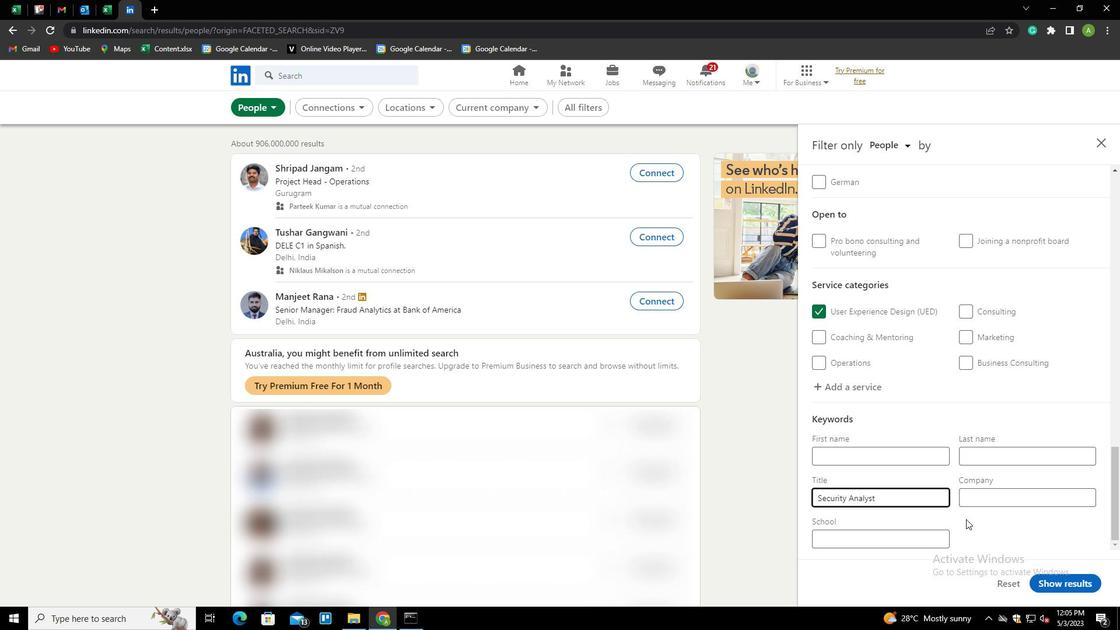 
Action: Mouse moved to (1037, 580)
Screenshot: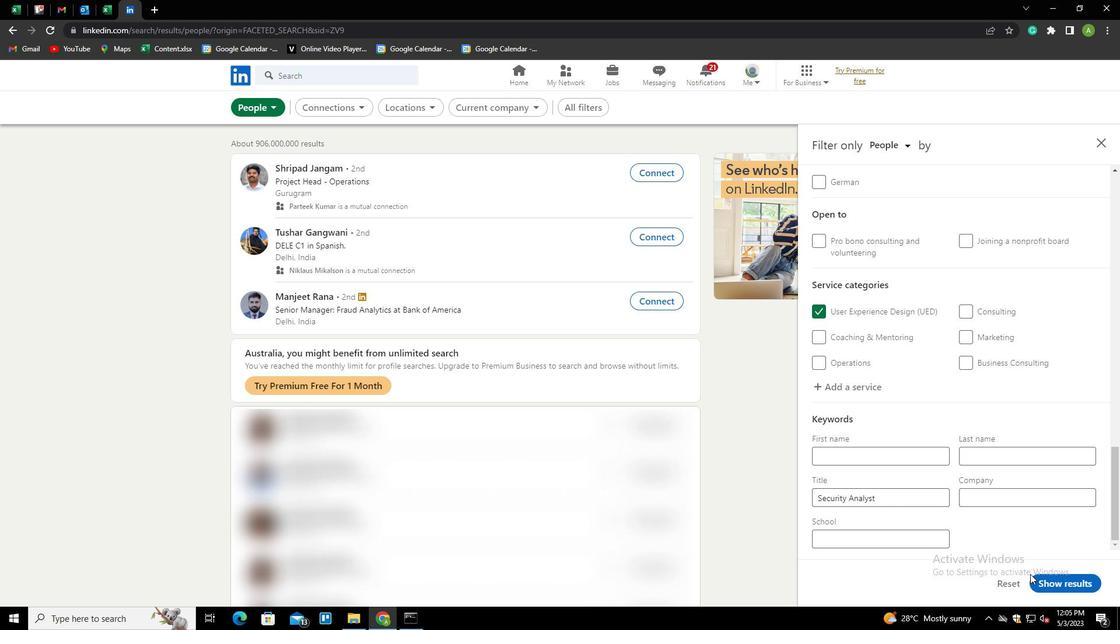 
Action: Mouse pressed left at (1037, 580)
Screenshot: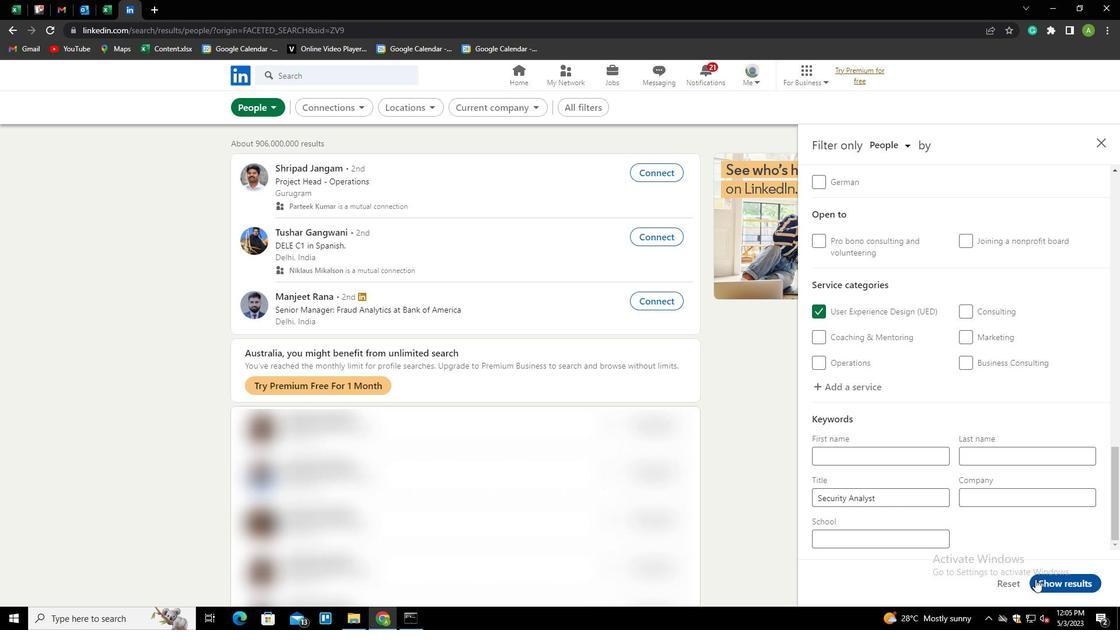 
